 Task: Open Card Card0000000352 in Board Board0000000088 in Workspace WS0000000030 in Trello. Add Member mailaustralia7@gmail.com to Card Card0000000352 in Board Board0000000088 in Workspace WS0000000030 in Trello. Add Red Label titled Label0000000352 to Card Card0000000352 in Board Board0000000088 in Workspace WS0000000030 in Trello. Add Checklist CL0000000352 to Card Card0000000352 in Board Board0000000088 in Workspace WS0000000030 in Trello. Add Dates with Start Date as Jul 01 2023 and Due Date as Jul 31 2023 to Card Card0000000352 in Board Board0000000088 in Workspace WS0000000030 in Trello
Action: Mouse moved to (369, 622)
Screenshot: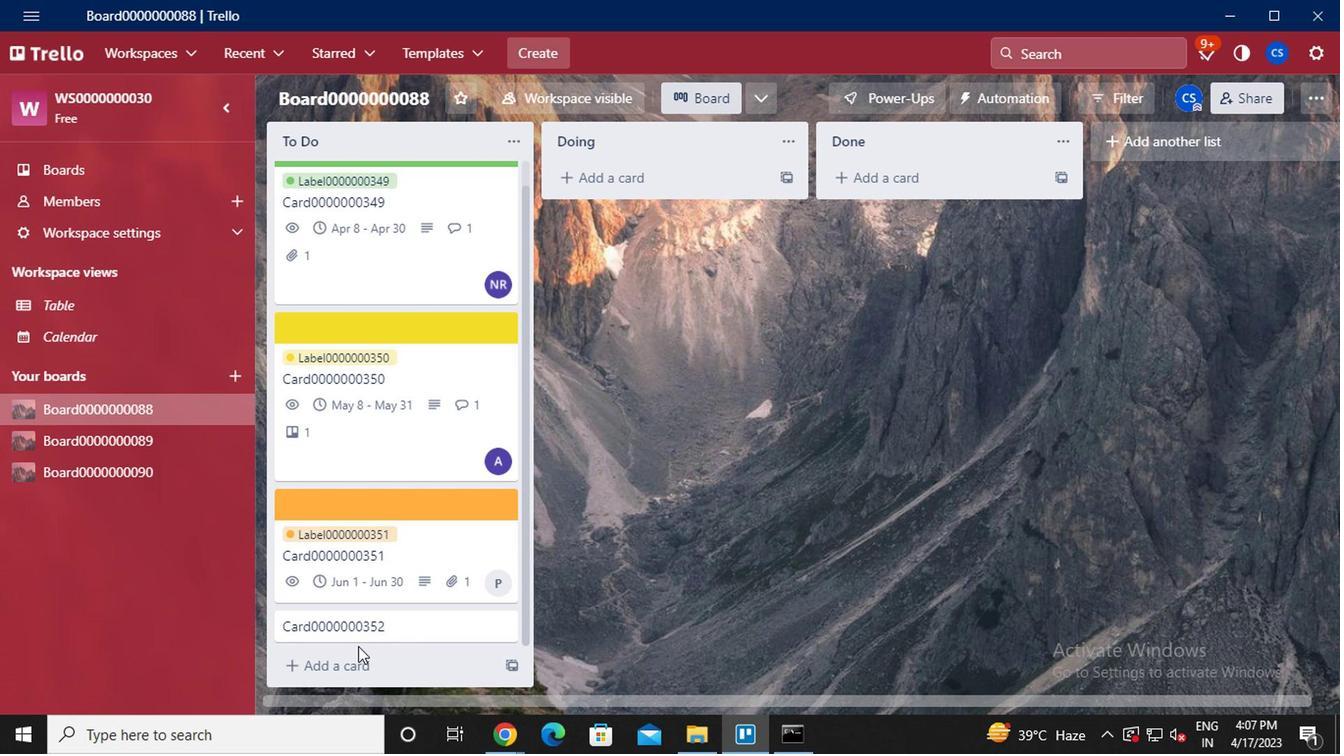 
Action: Mouse pressed left at (369, 622)
Screenshot: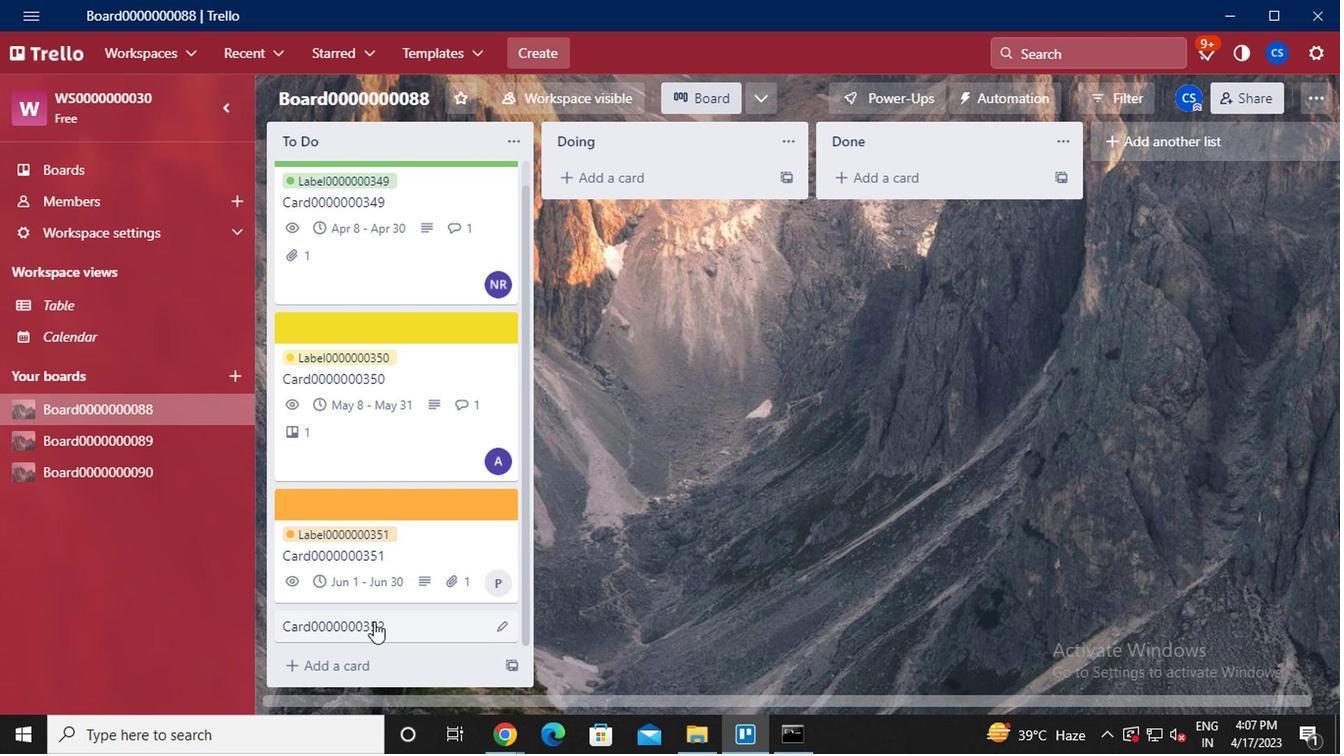 
Action: Mouse moved to (956, 187)
Screenshot: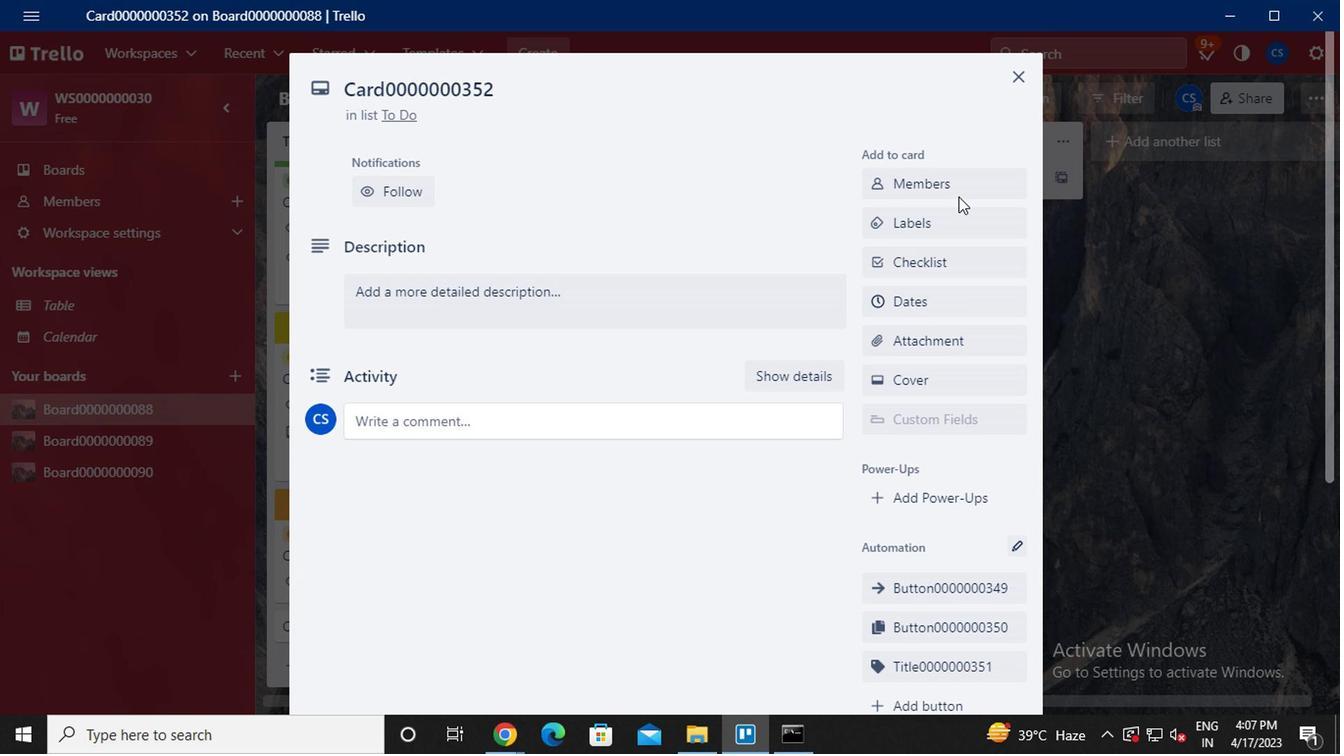 
Action: Mouse pressed left at (956, 187)
Screenshot: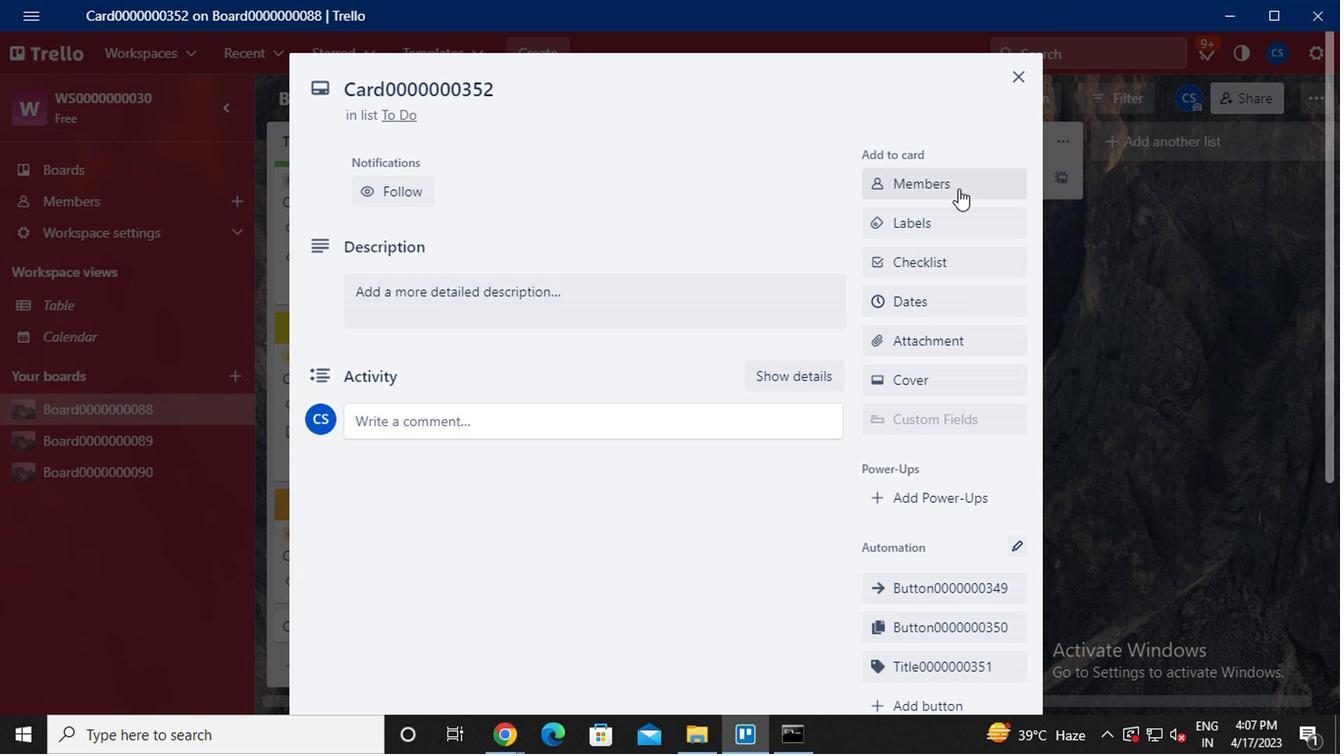 
Action: Key pressed mailaustralia7<Key.shift>@GMAIL.COM
Screenshot: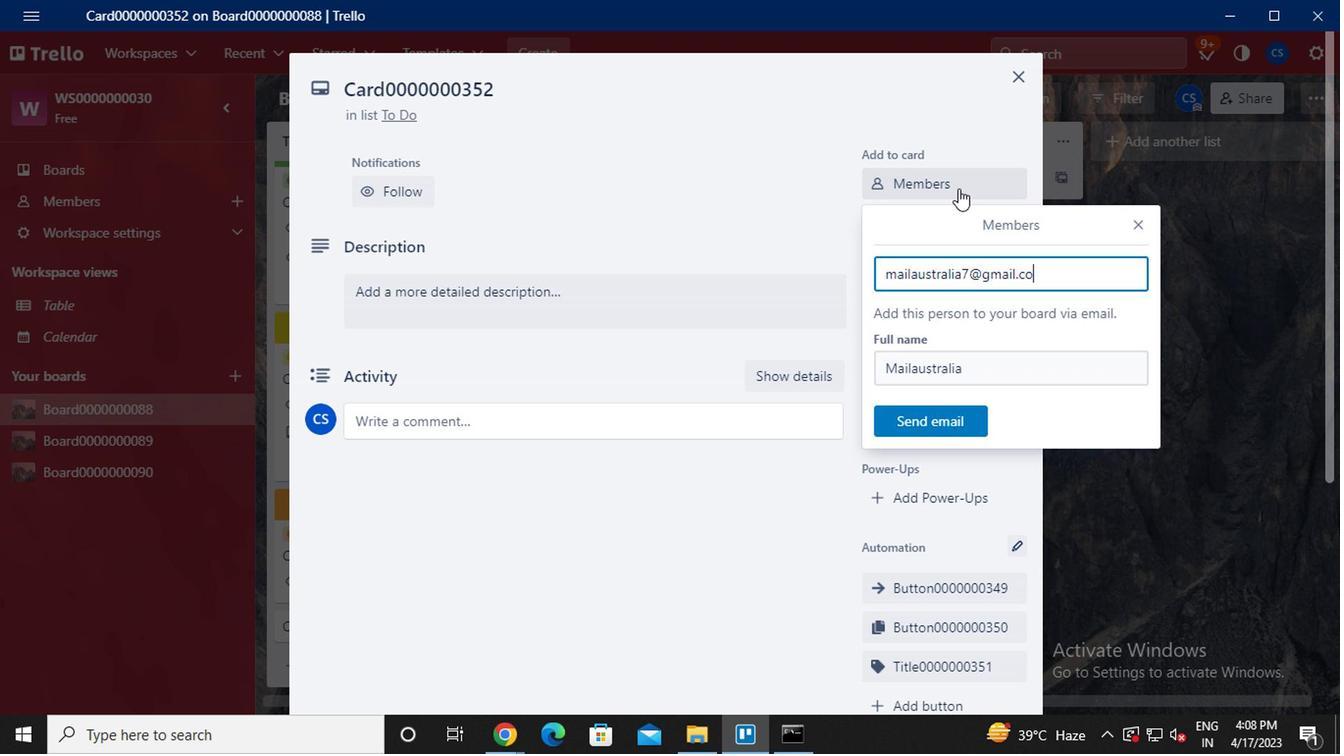 
Action: Mouse moved to (926, 418)
Screenshot: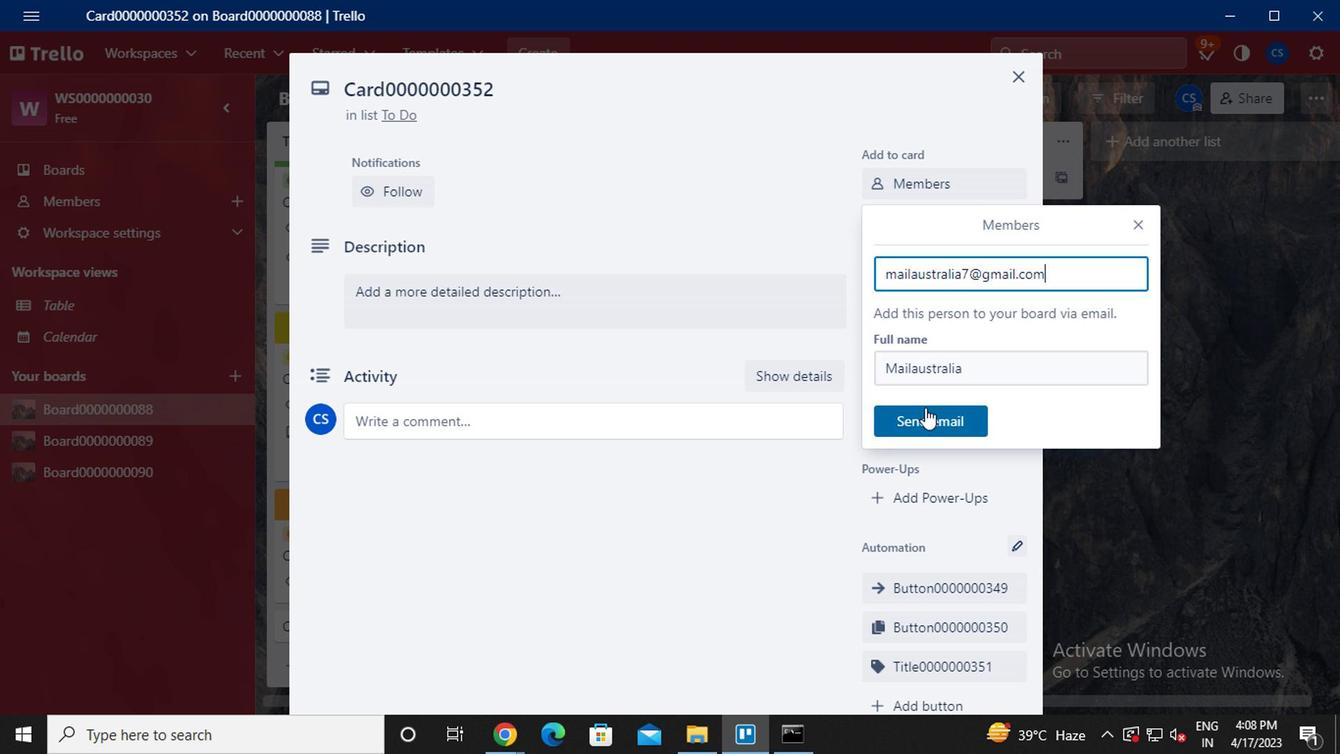
Action: Mouse pressed left at (926, 418)
Screenshot: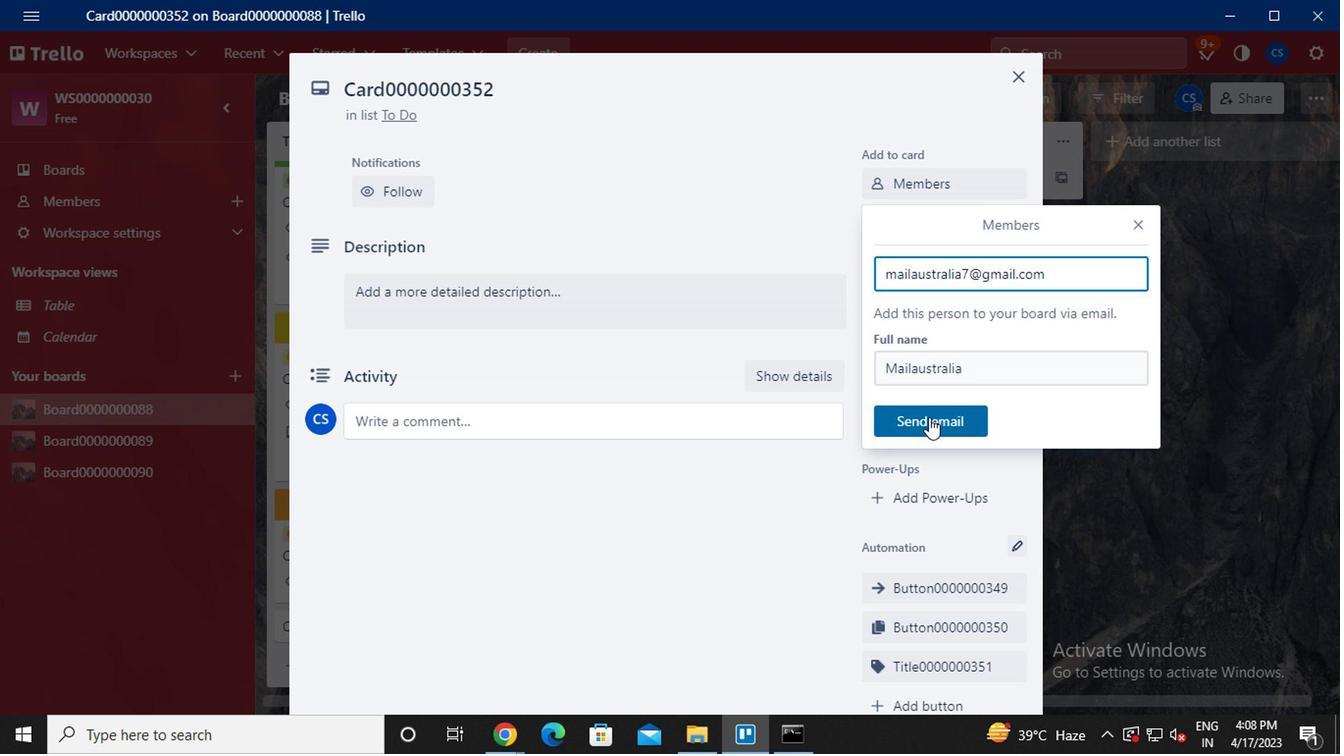 
Action: Mouse moved to (944, 233)
Screenshot: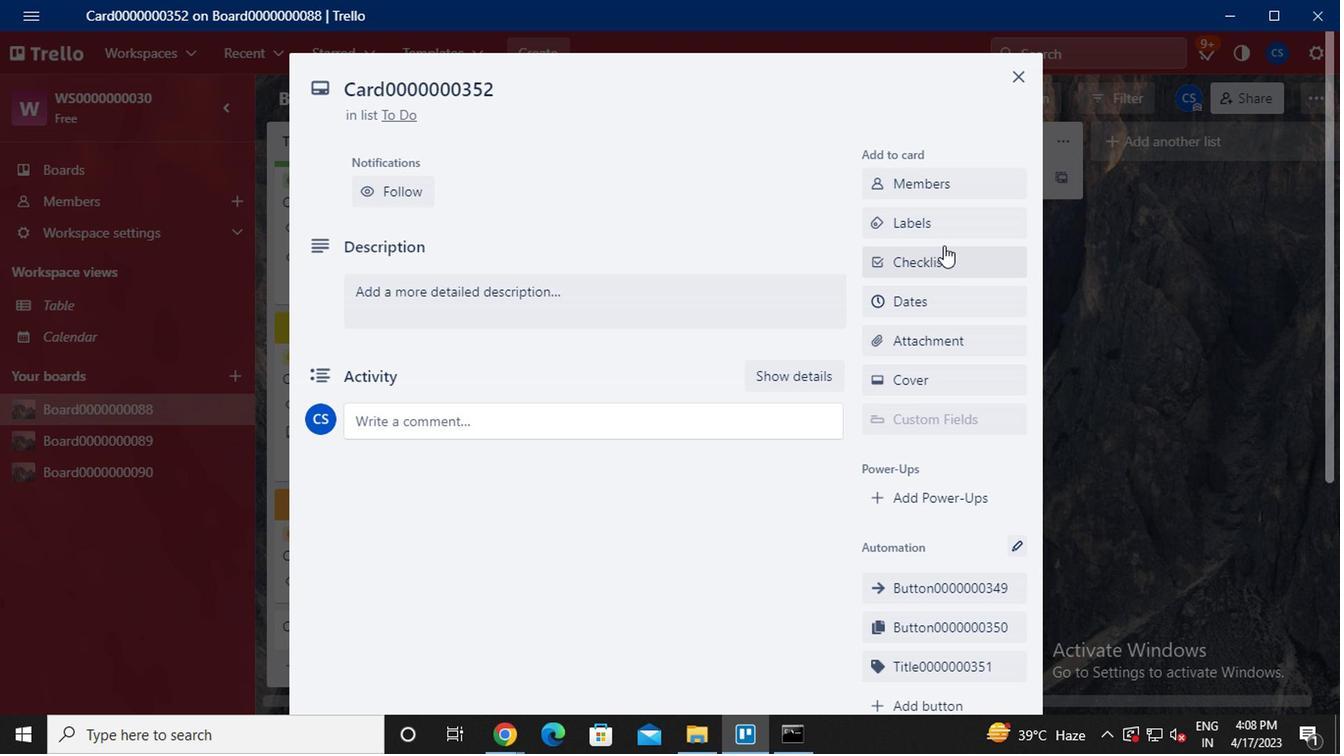 
Action: Mouse pressed left at (944, 233)
Screenshot: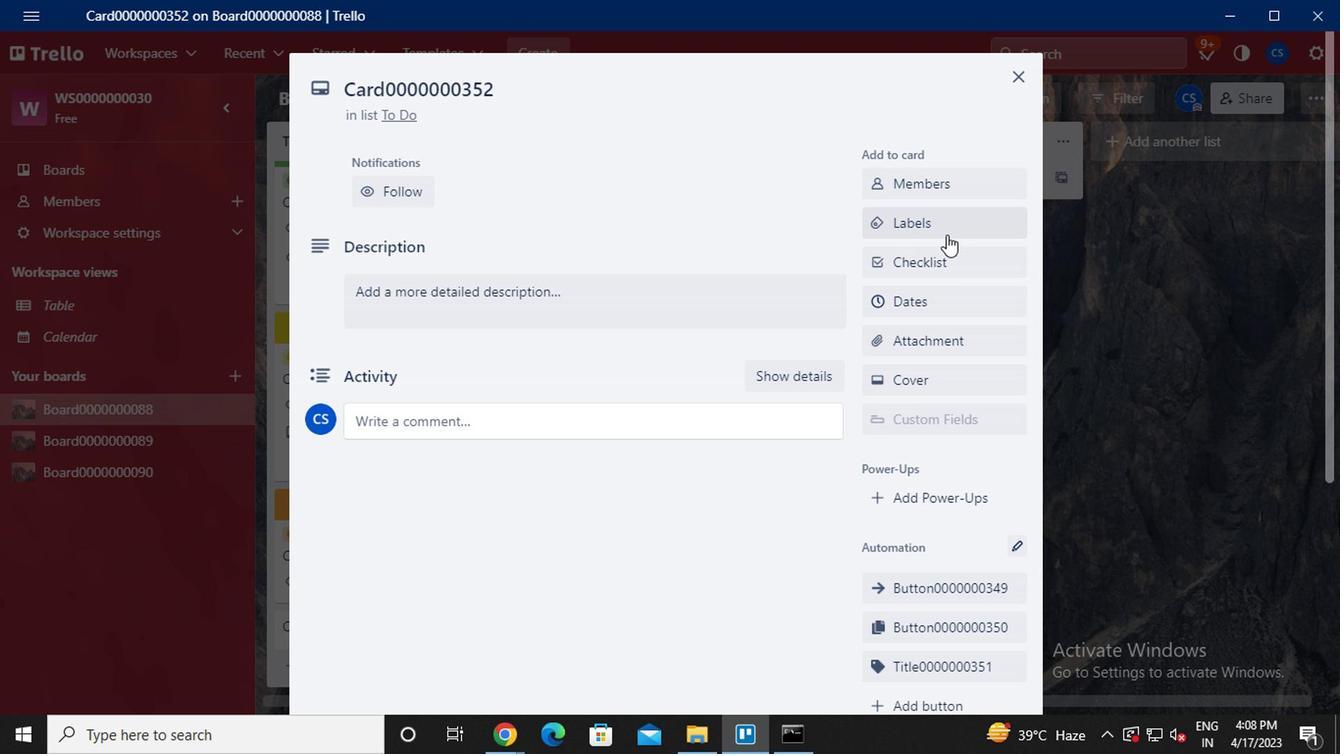 
Action: Mouse moved to (972, 542)
Screenshot: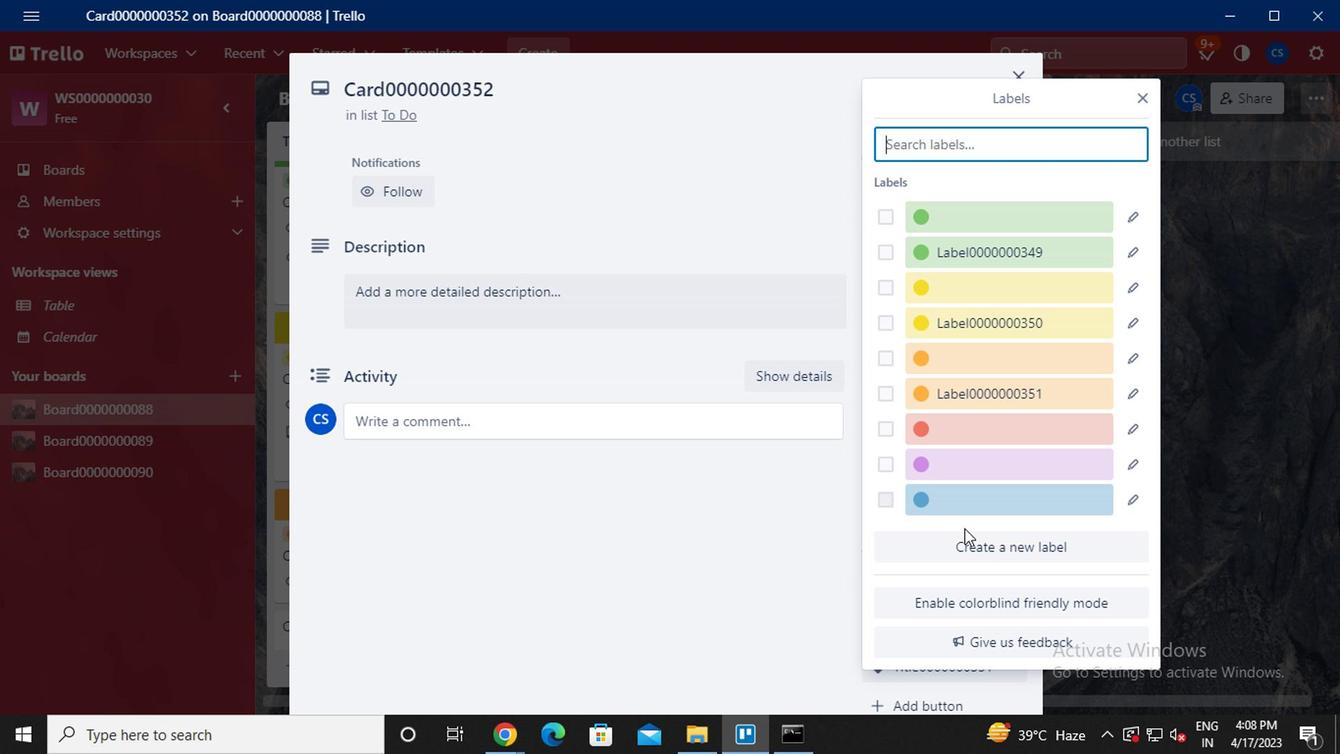 
Action: Mouse pressed left at (972, 542)
Screenshot: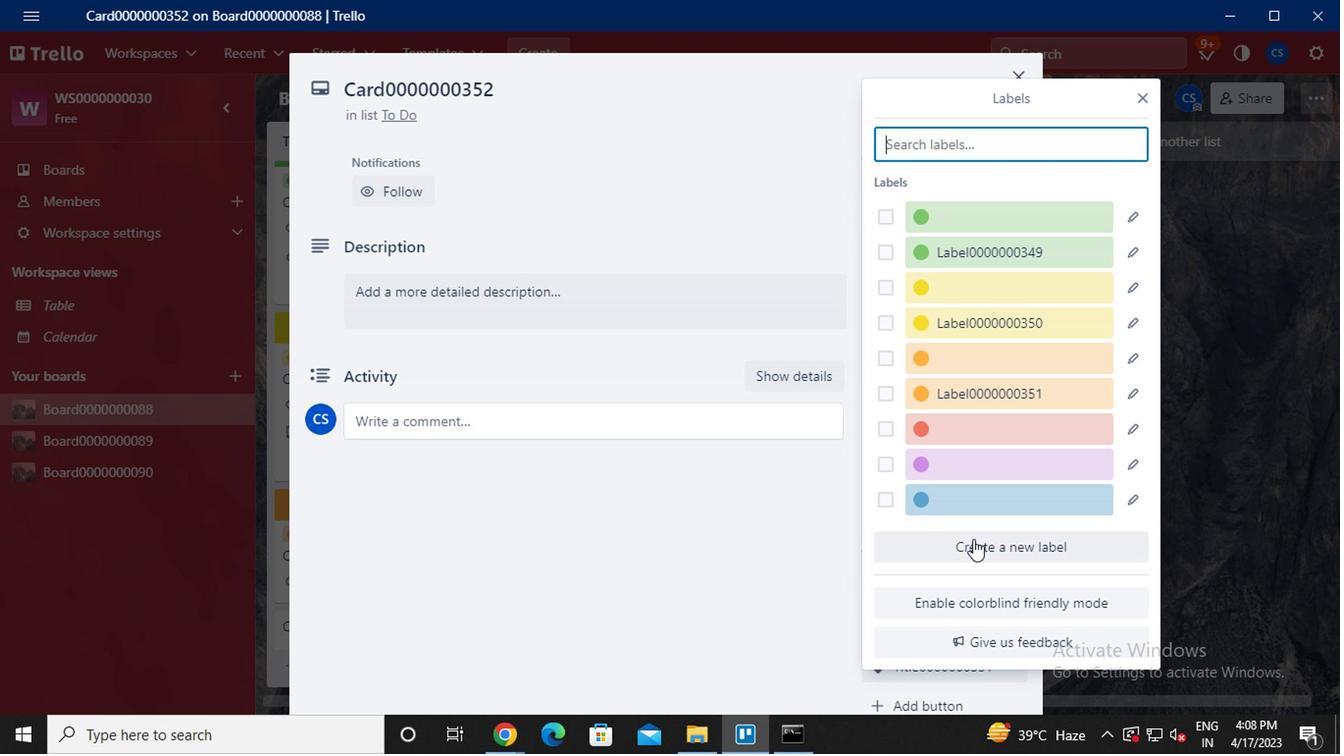 
Action: Mouse moved to (1074, 379)
Screenshot: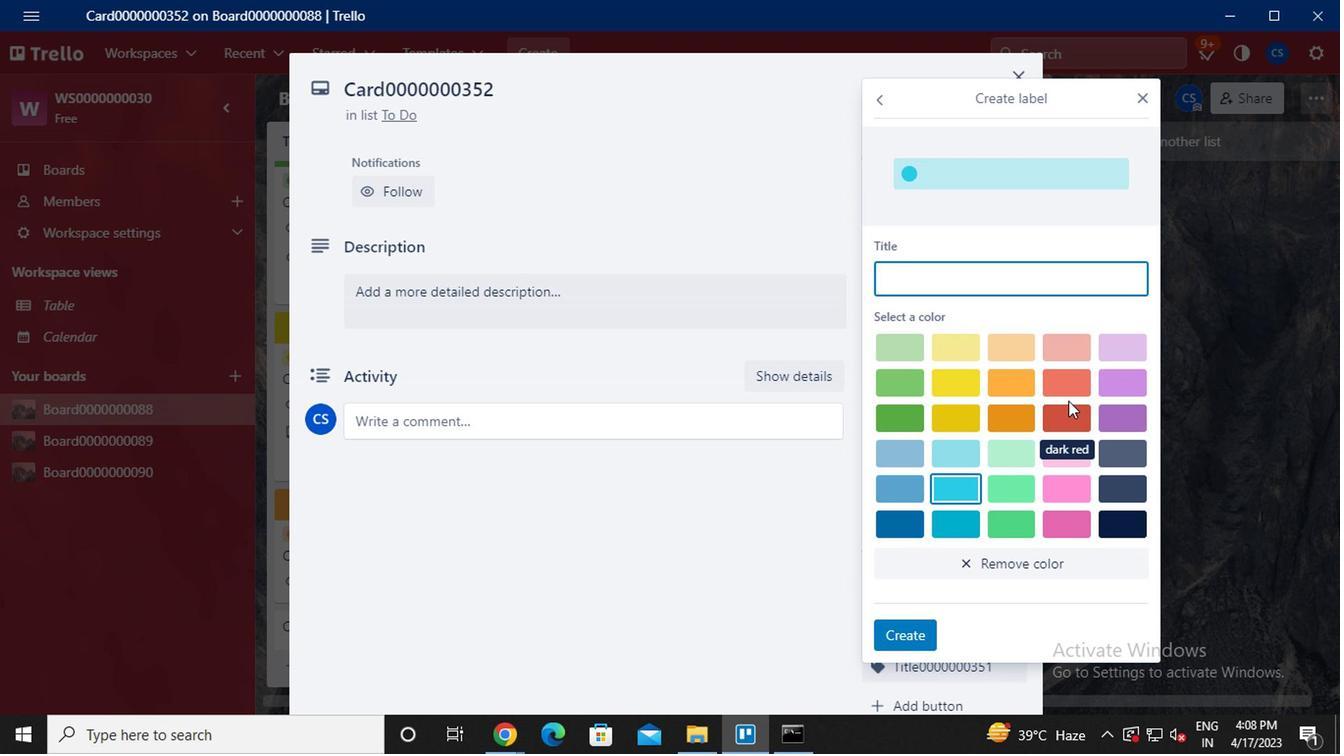 
Action: Mouse pressed left at (1074, 379)
Screenshot: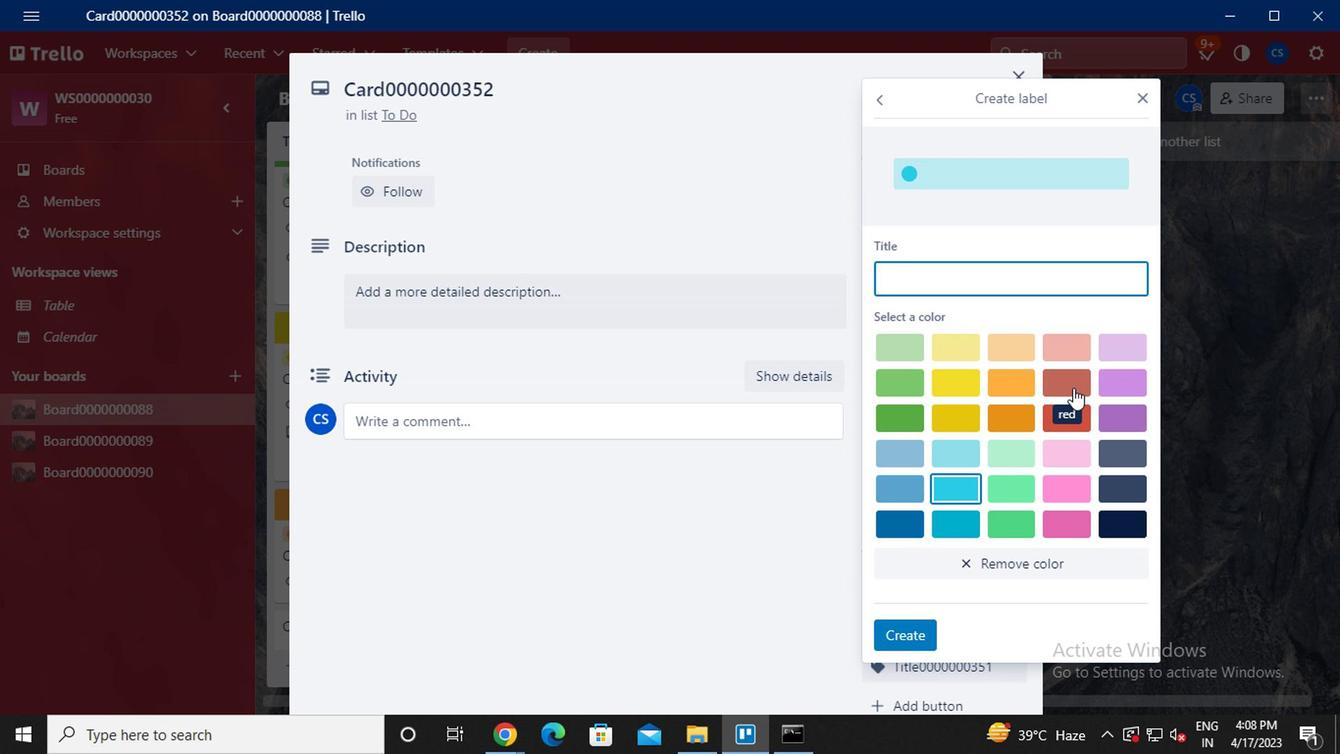 
Action: Mouse moved to (981, 267)
Screenshot: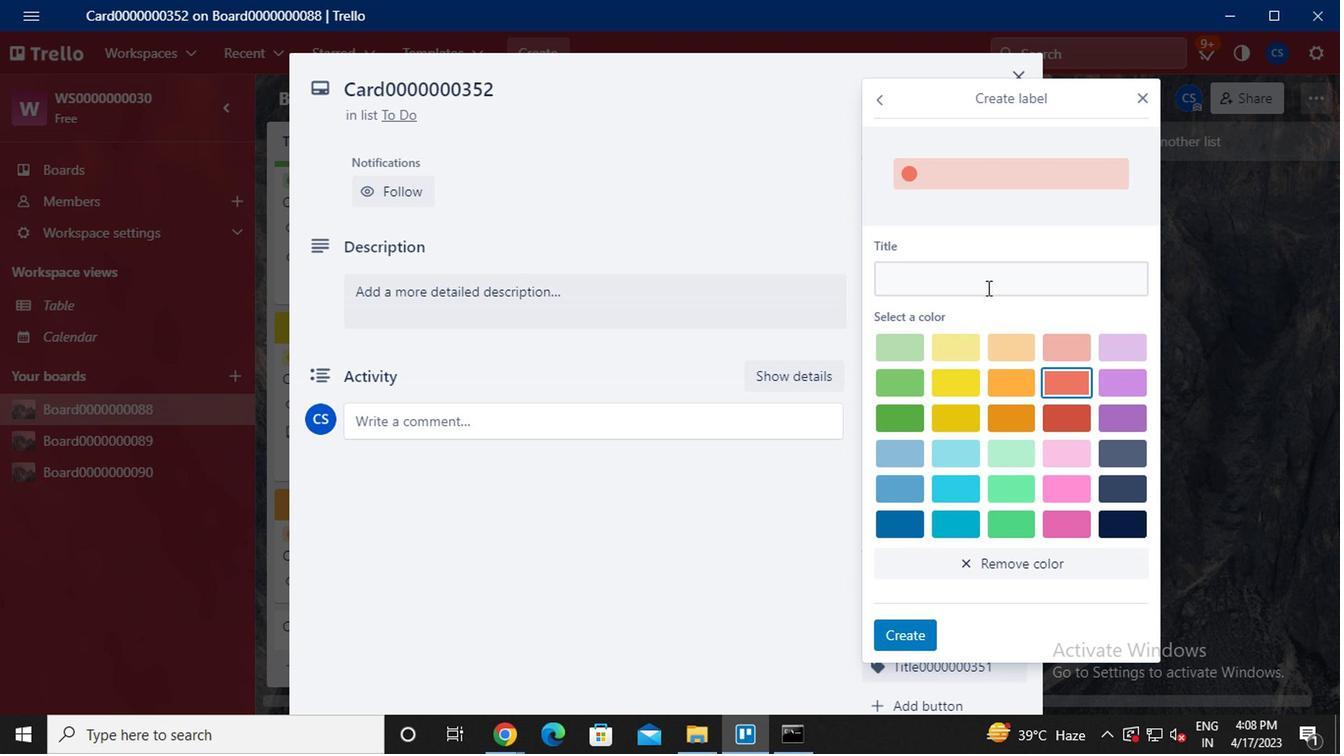 
Action: Mouse pressed left at (981, 267)
Screenshot: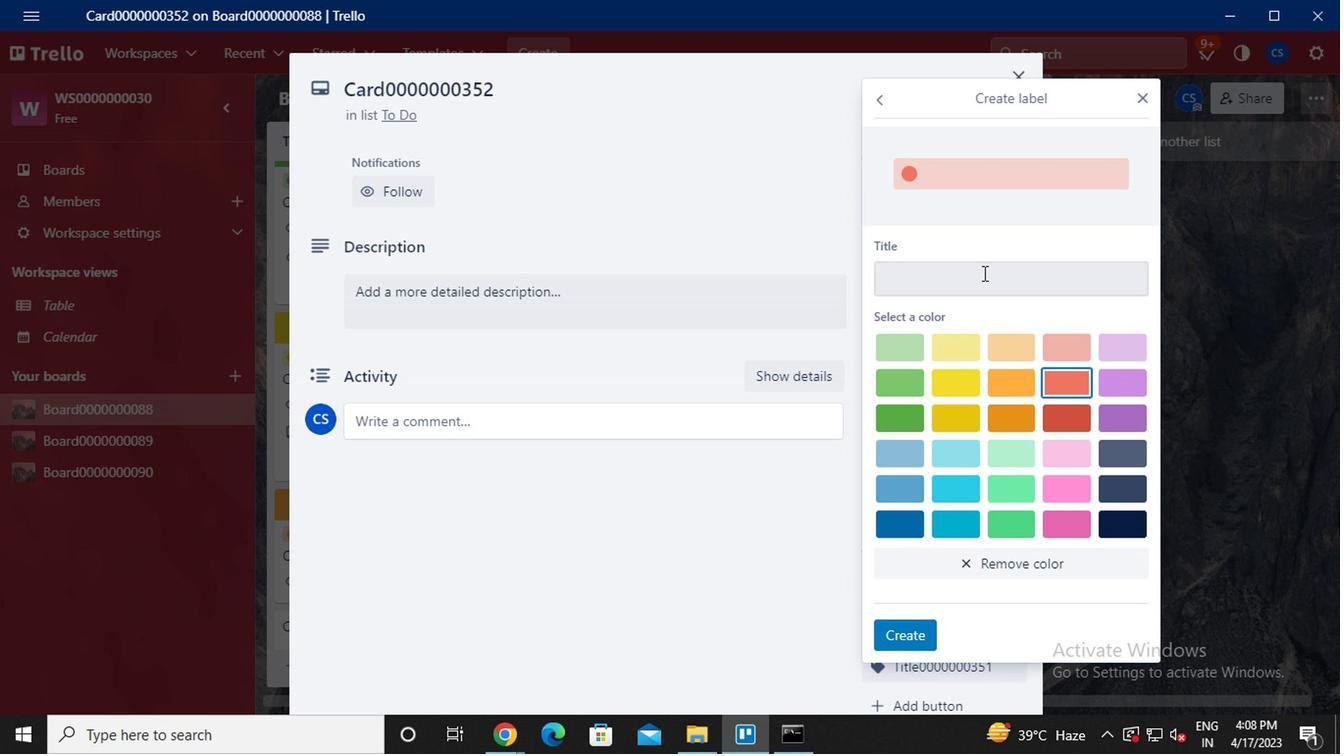 
Action: Key pressed <Key.caps_lock>L<Key.caps_lock>ABEL0000000352
Screenshot: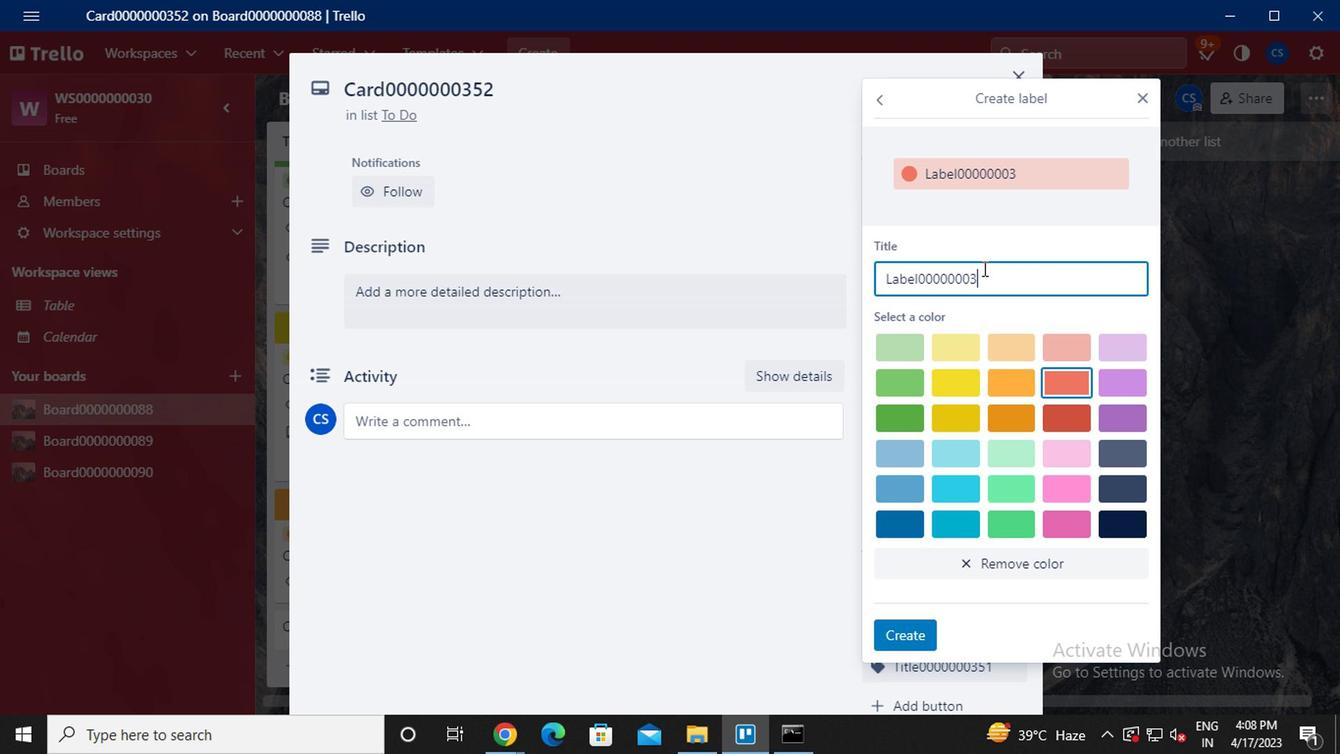 
Action: Mouse moved to (899, 648)
Screenshot: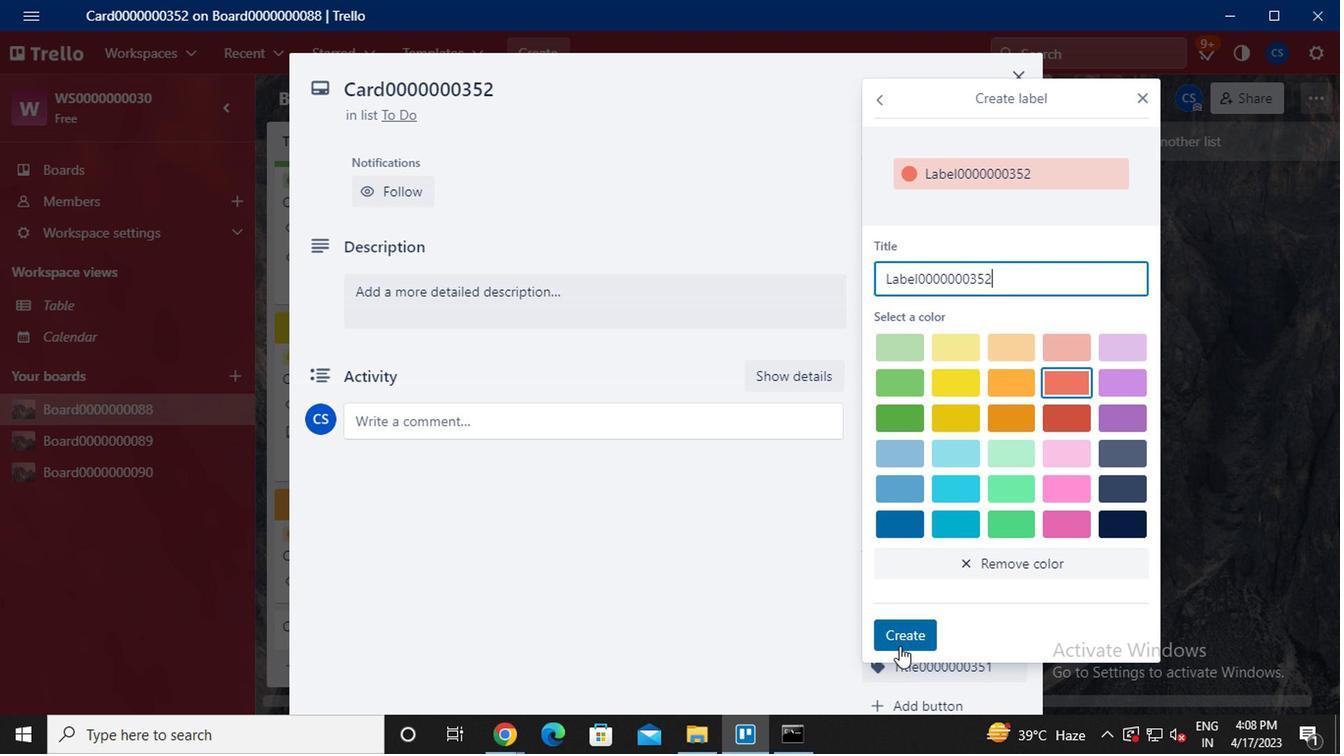 
Action: Mouse pressed left at (899, 648)
Screenshot: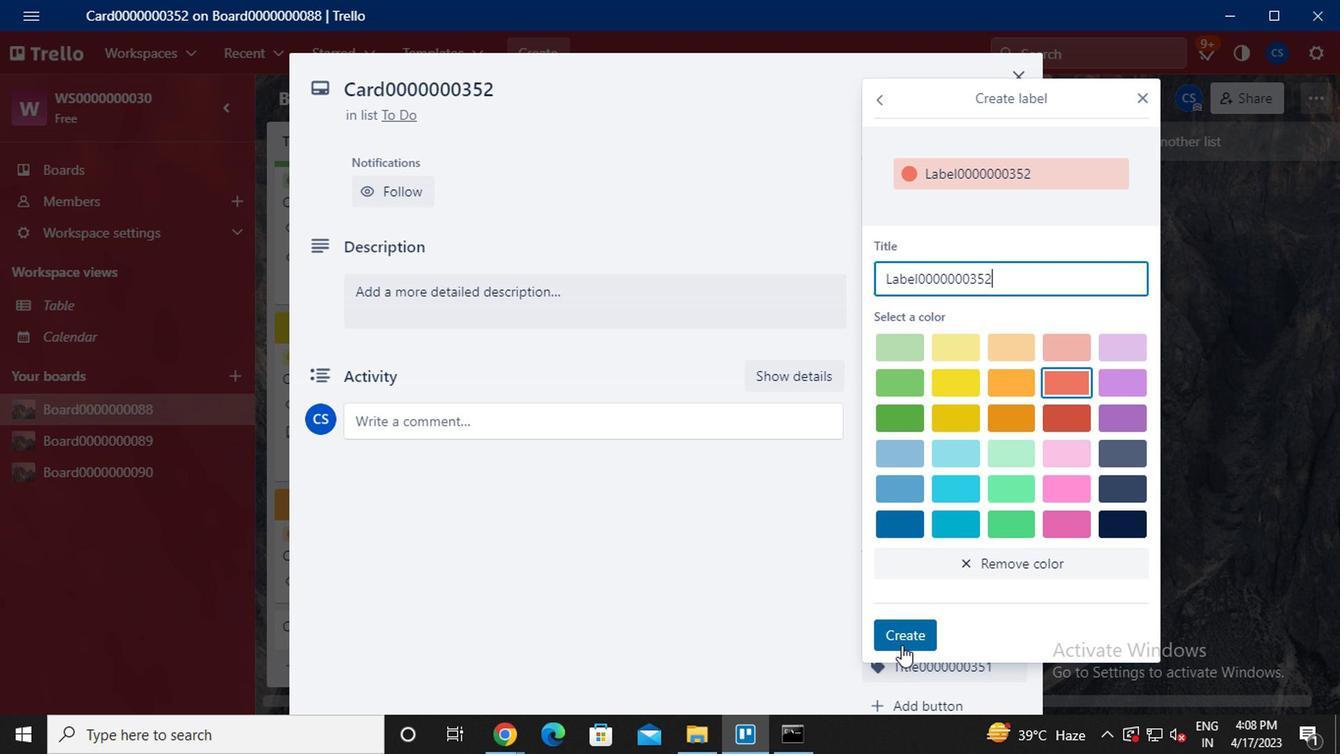 
Action: Mouse moved to (1141, 101)
Screenshot: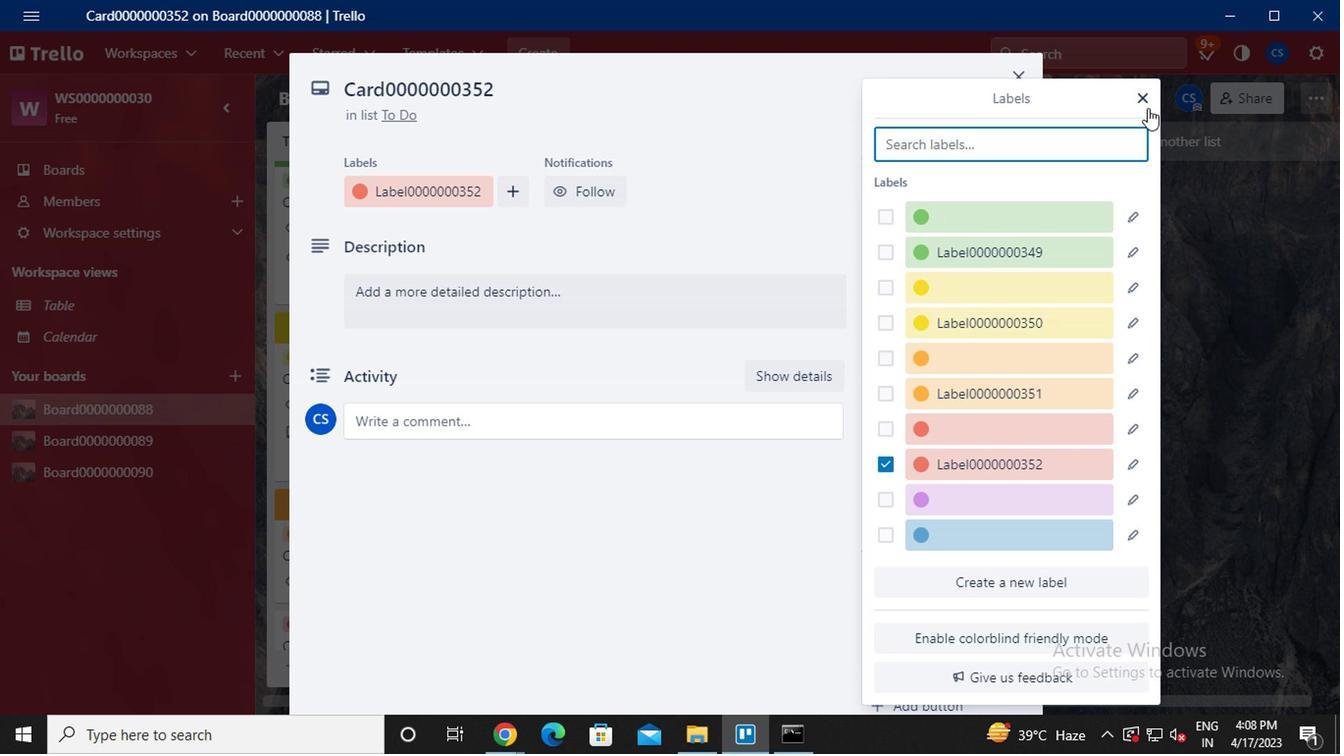 
Action: Mouse pressed left at (1141, 101)
Screenshot: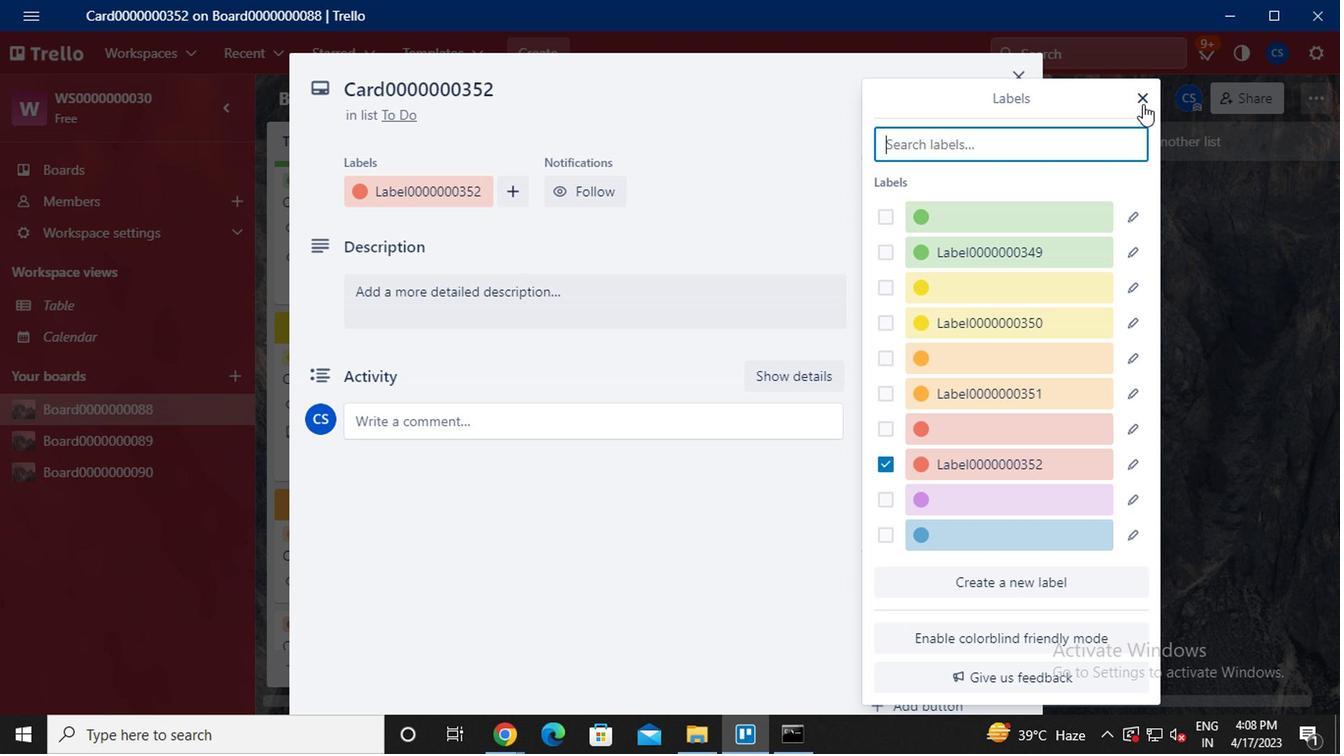 
Action: Mouse moved to (923, 263)
Screenshot: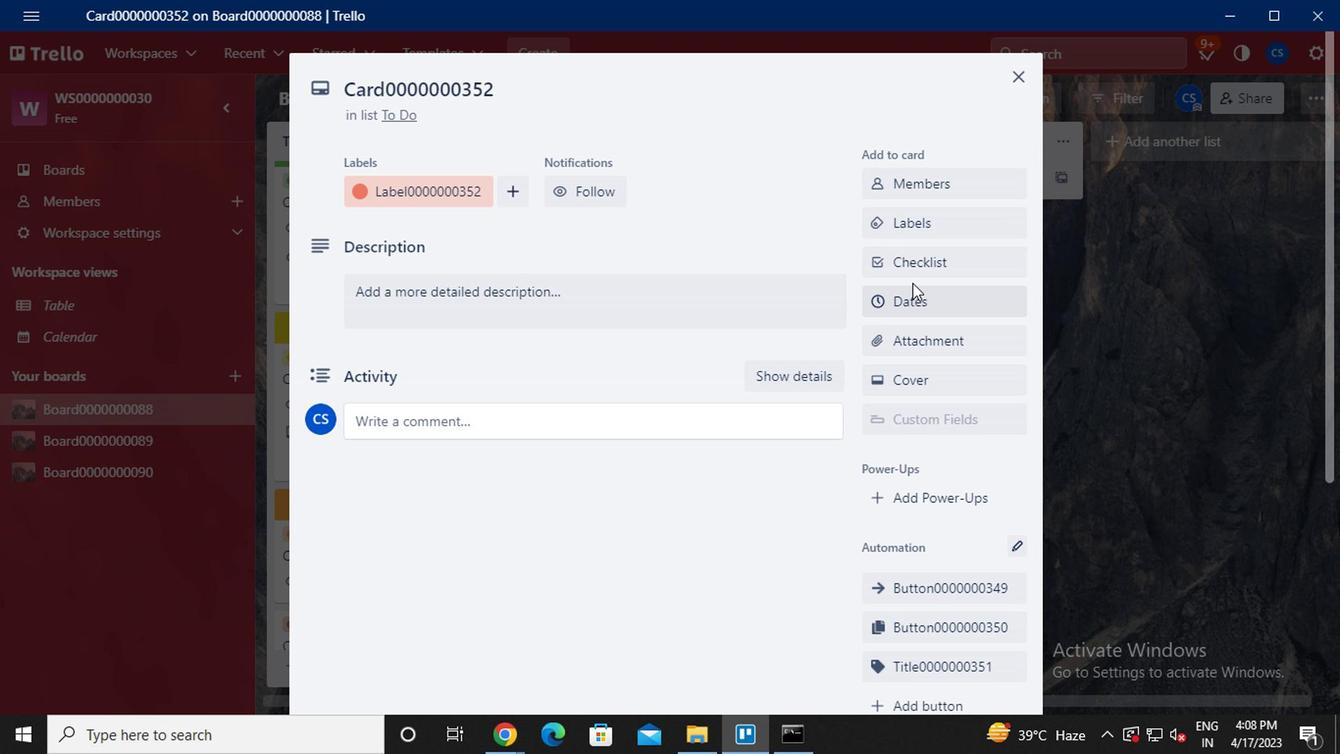 
Action: Mouse pressed left at (923, 263)
Screenshot: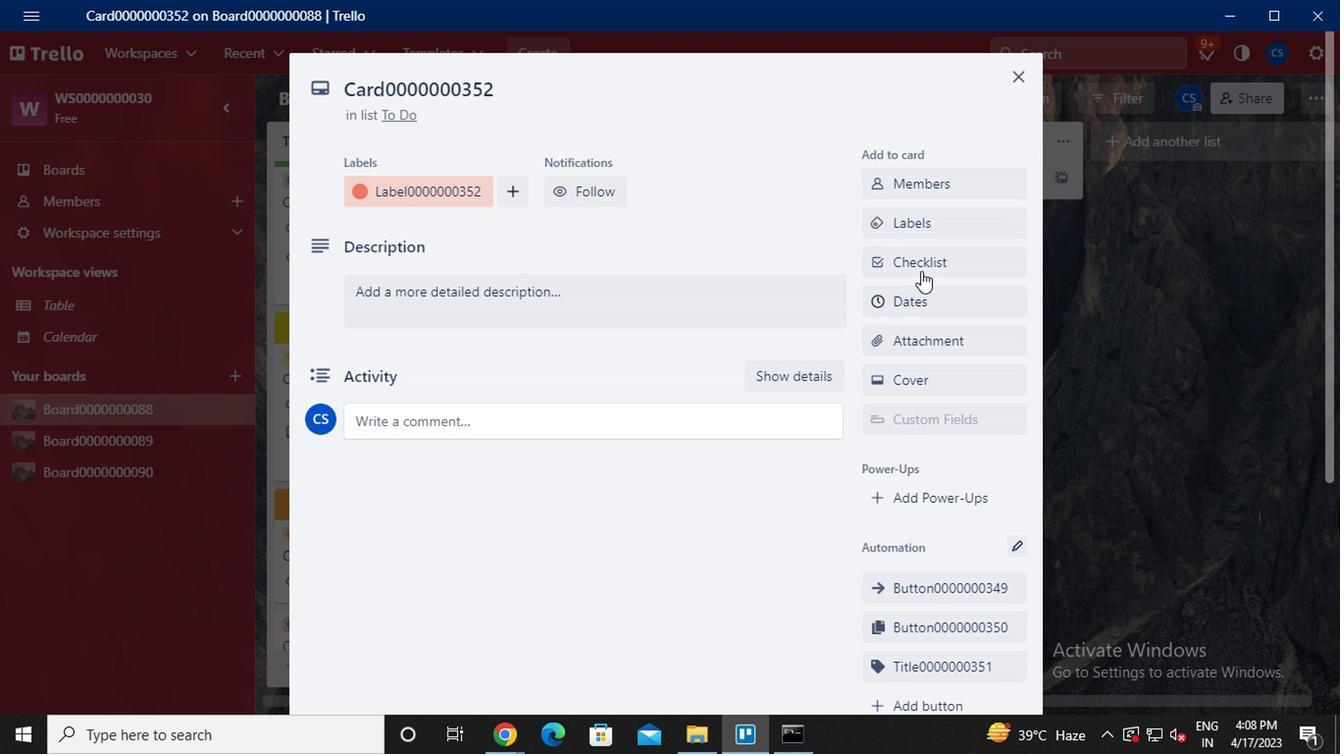 
Action: Key pressed <Key.caps_lock>CL0000000352
Screenshot: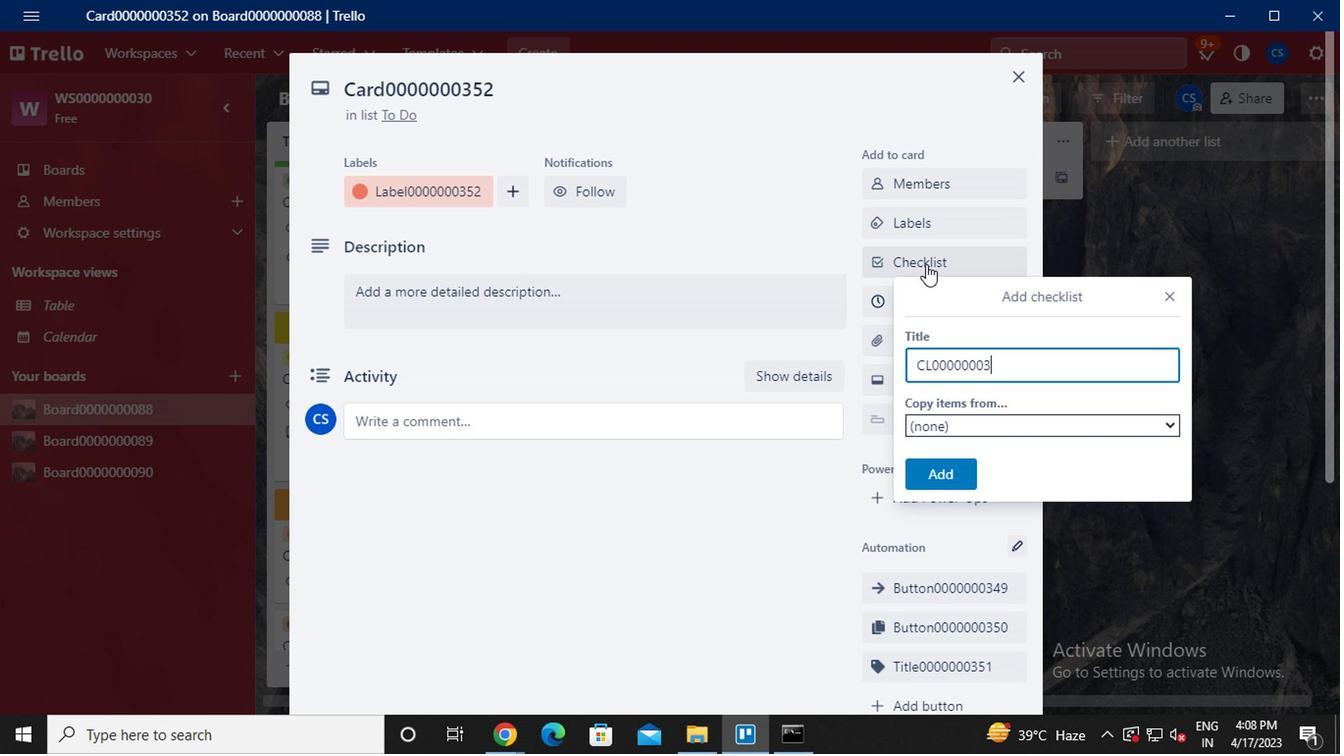 
Action: Mouse moved to (934, 473)
Screenshot: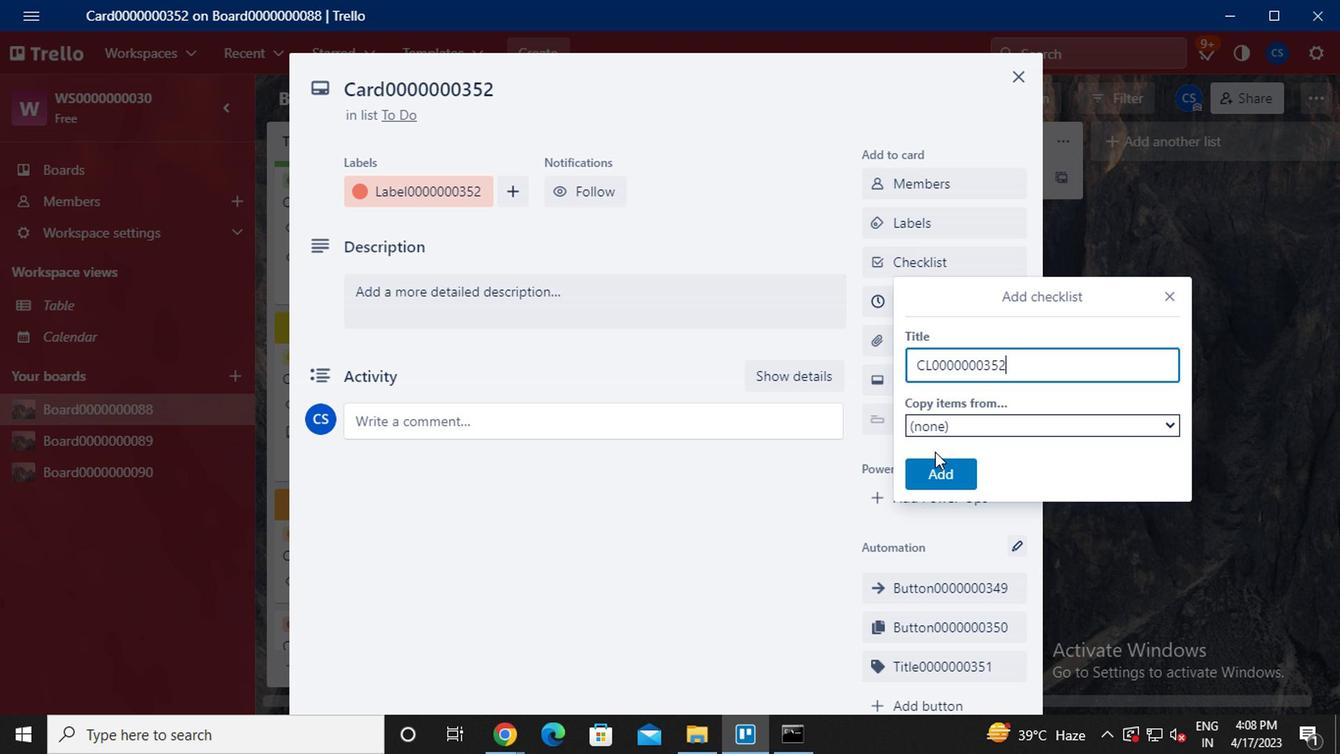 
Action: Mouse pressed left at (934, 473)
Screenshot: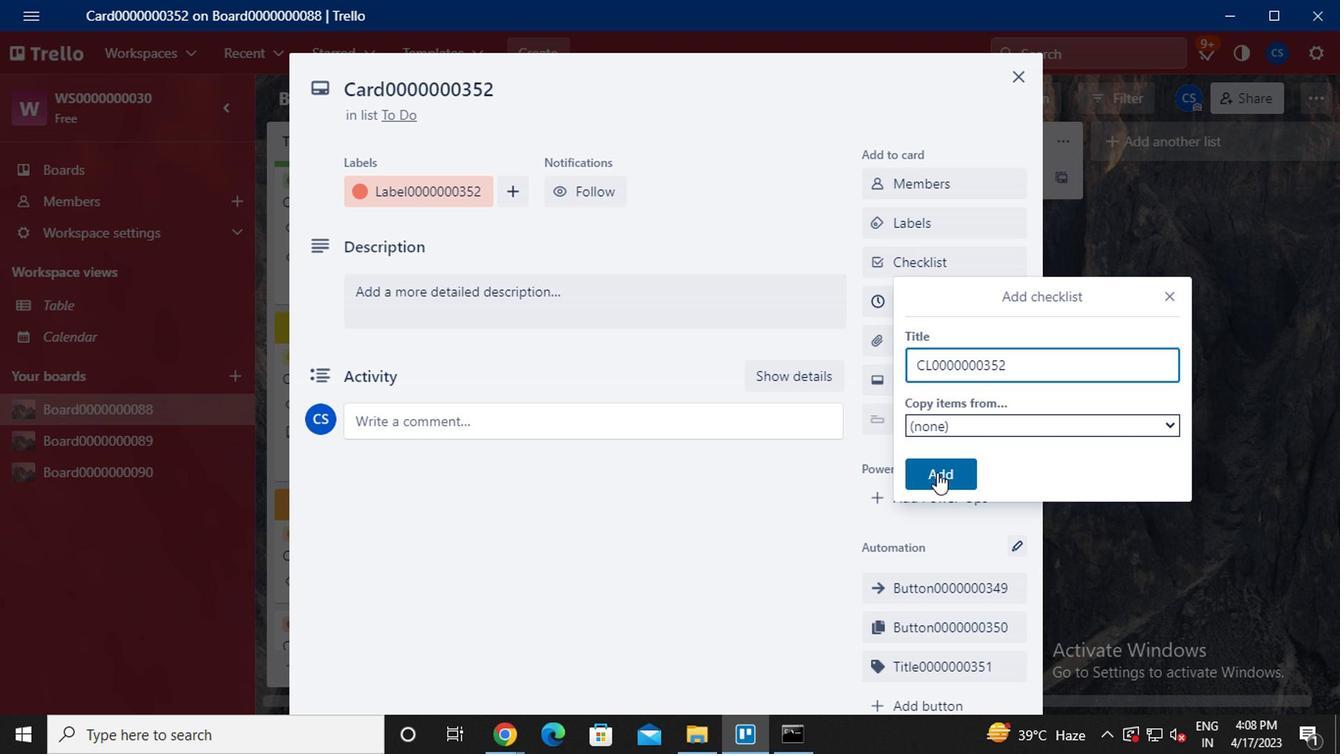
Action: Mouse moved to (916, 298)
Screenshot: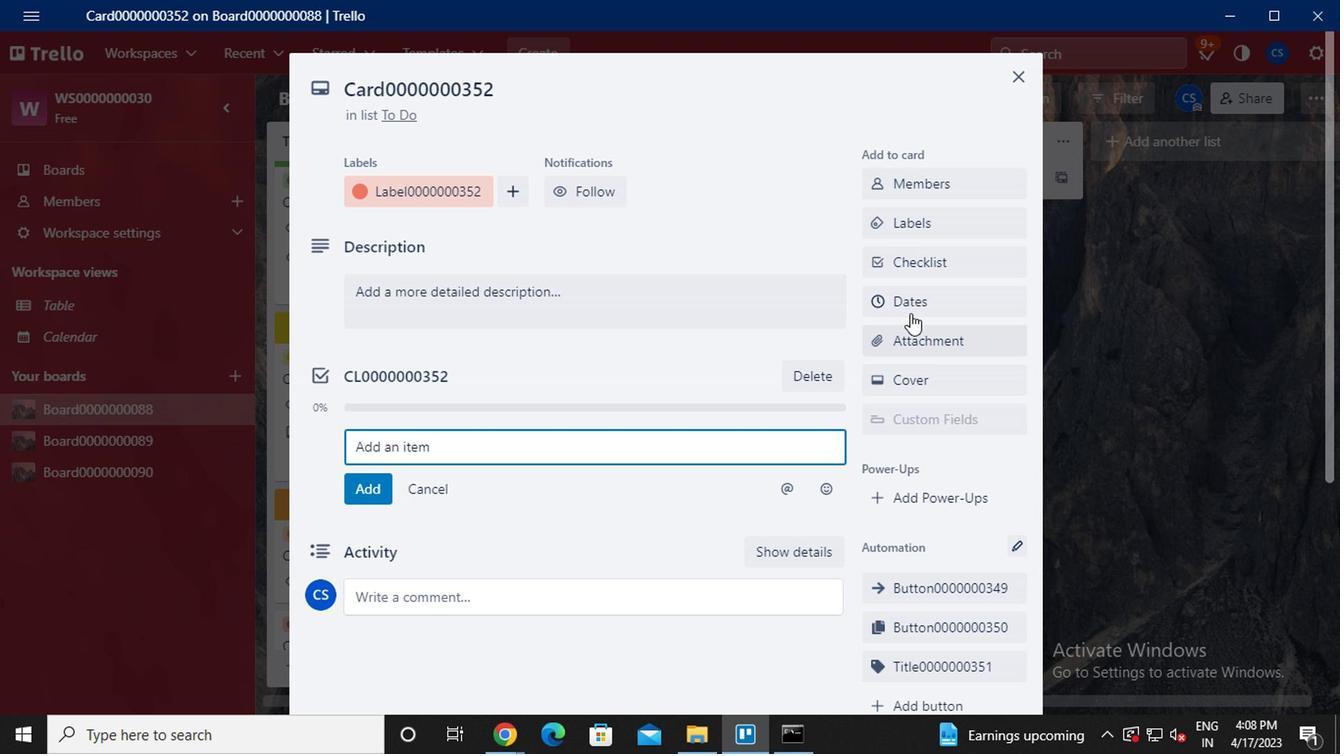 
Action: Mouse pressed left at (916, 298)
Screenshot: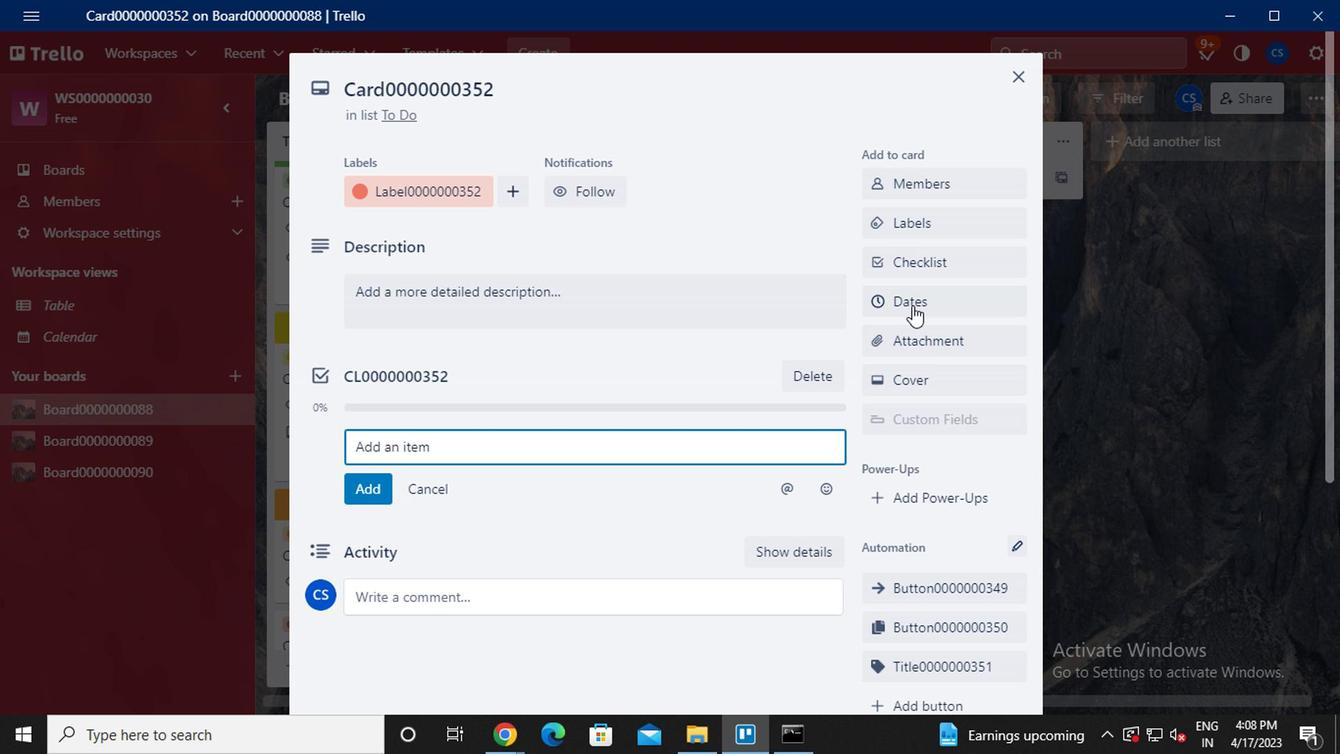
Action: Mouse moved to (885, 454)
Screenshot: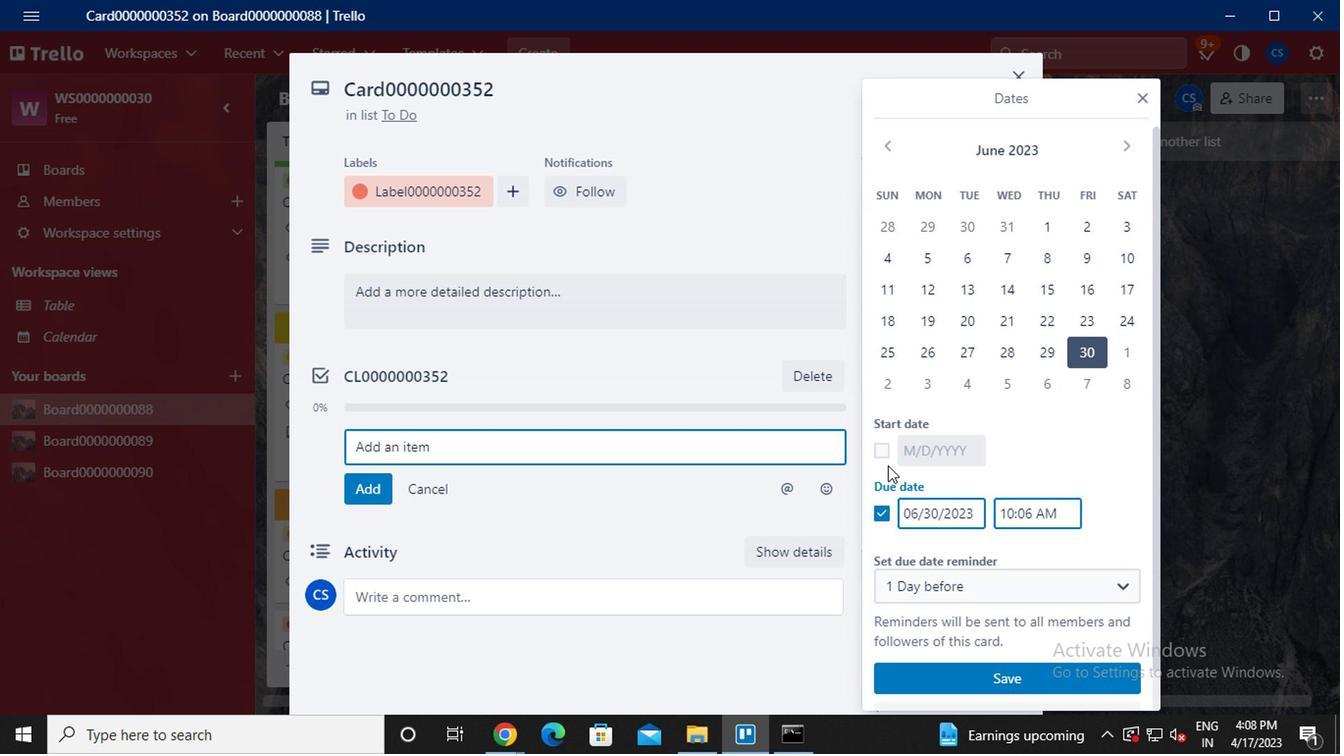 
Action: Mouse pressed left at (885, 454)
Screenshot: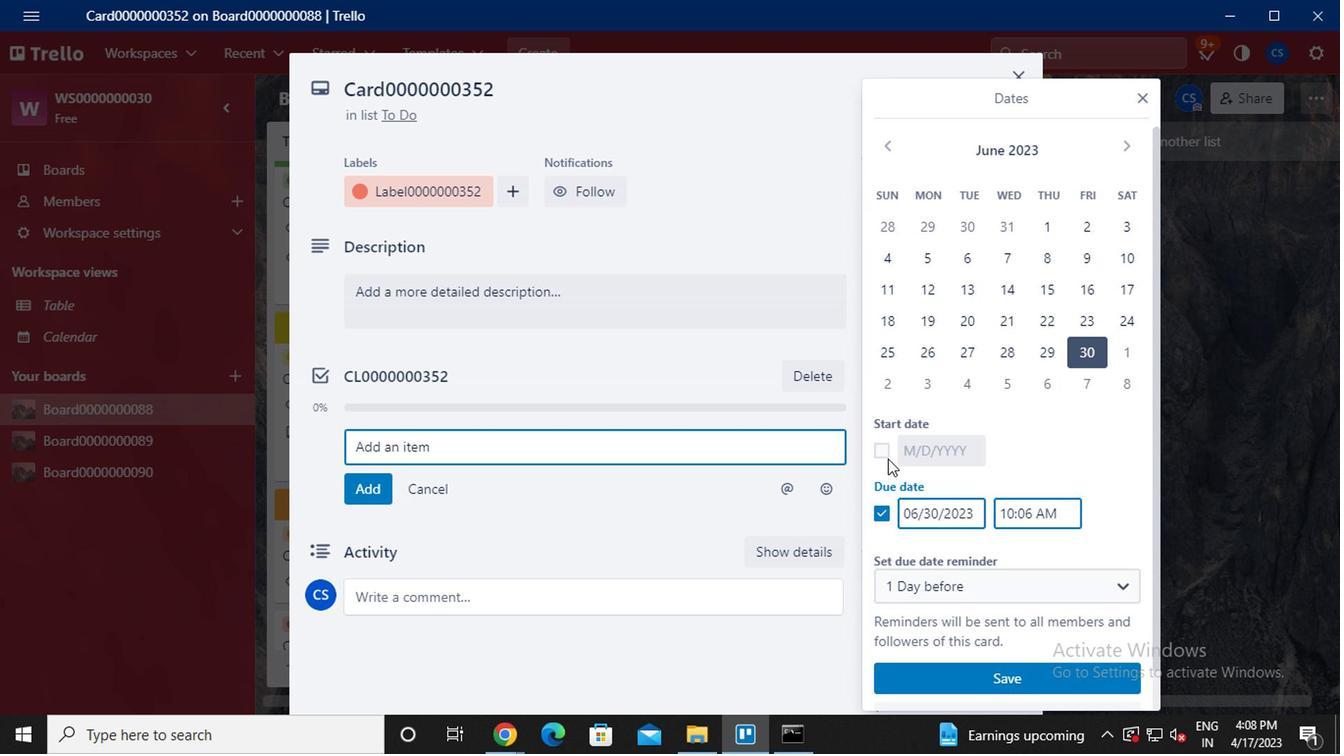 
Action: Mouse moved to (1126, 144)
Screenshot: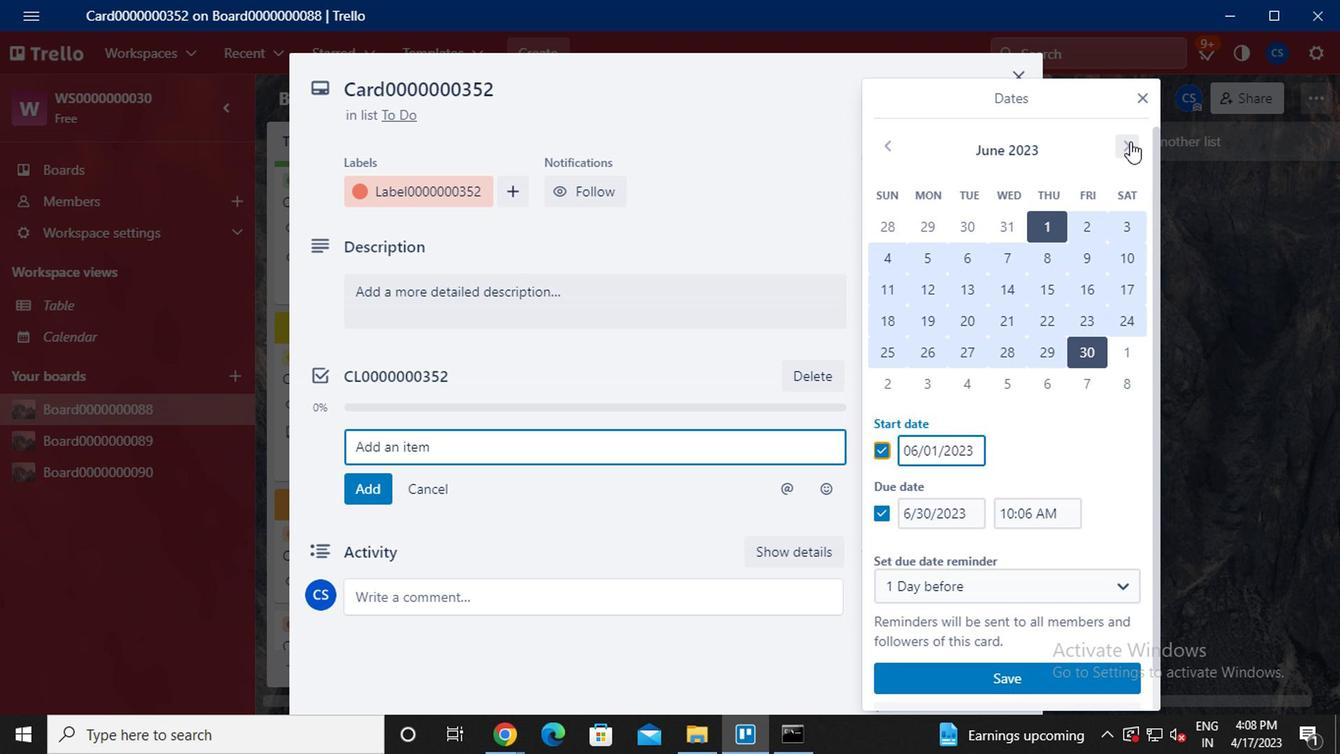 
Action: Mouse pressed left at (1126, 144)
Screenshot: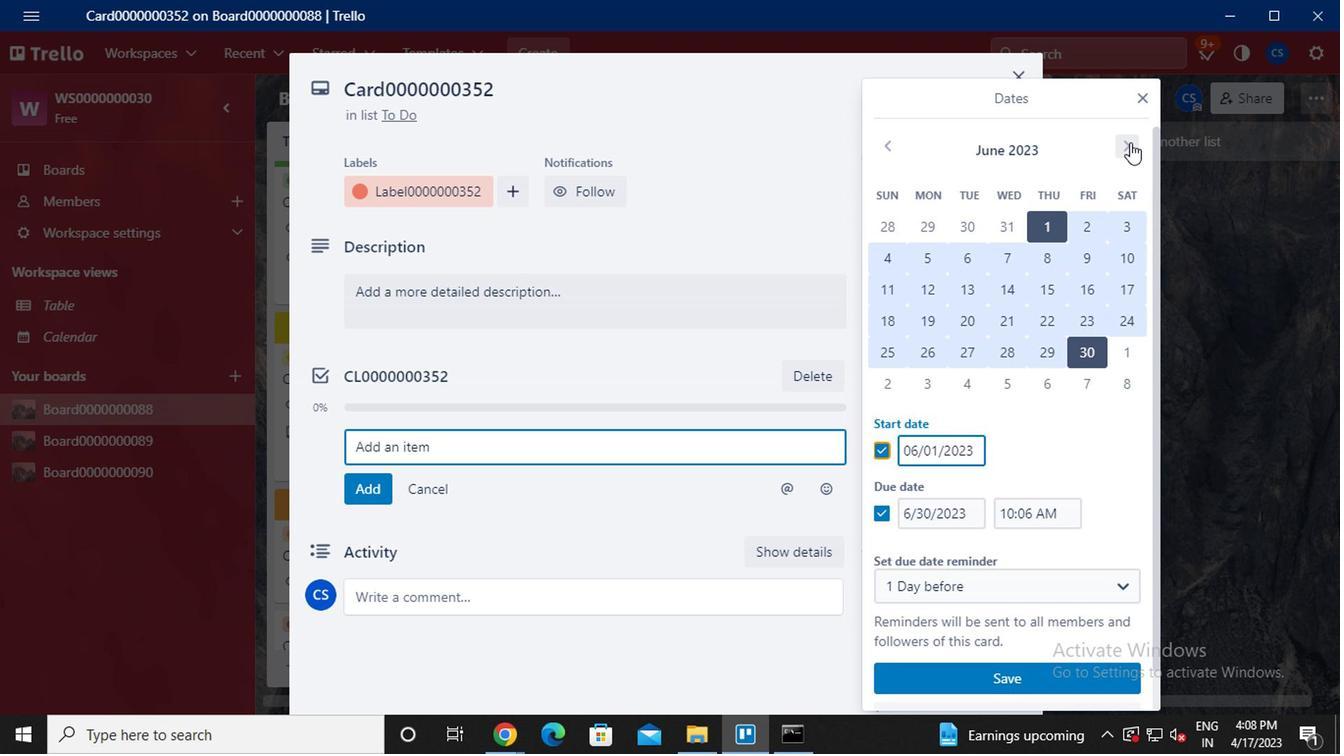 
Action: Mouse moved to (1126, 222)
Screenshot: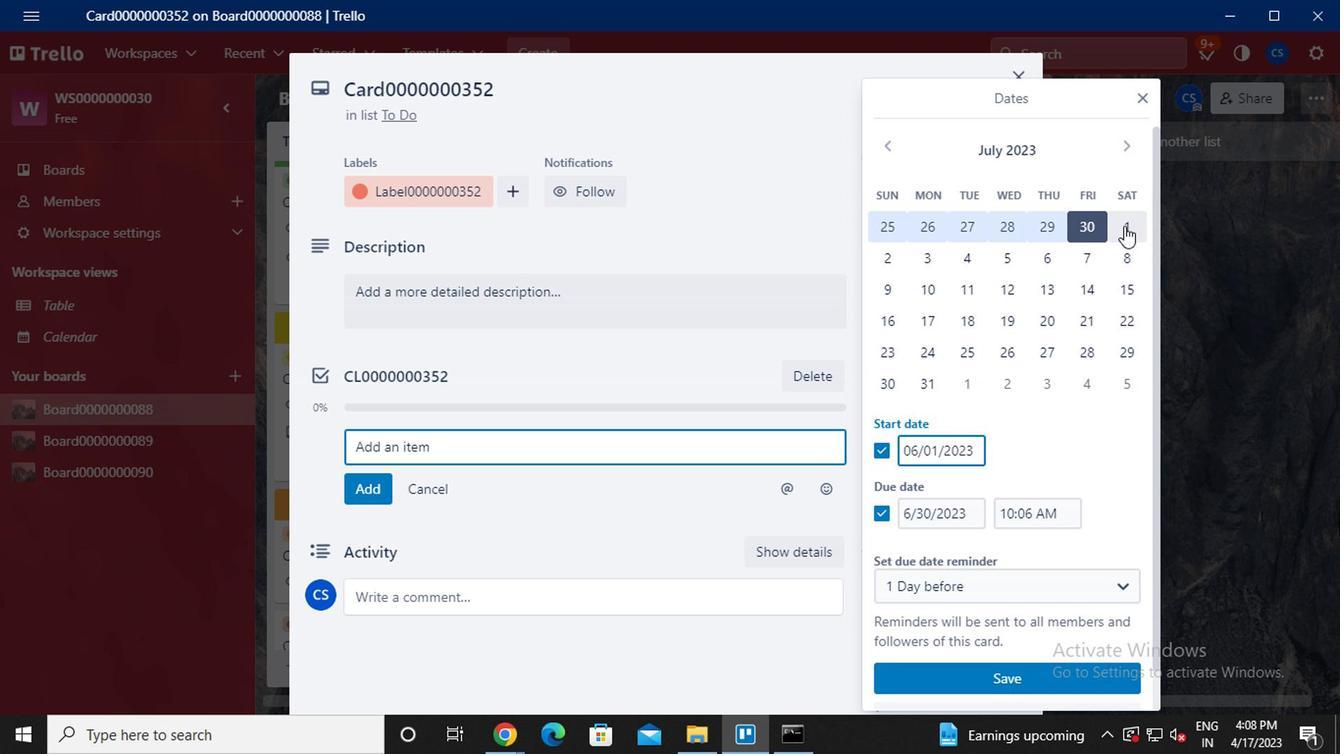 
Action: Mouse pressed left at (1126, 222)
Screenshot: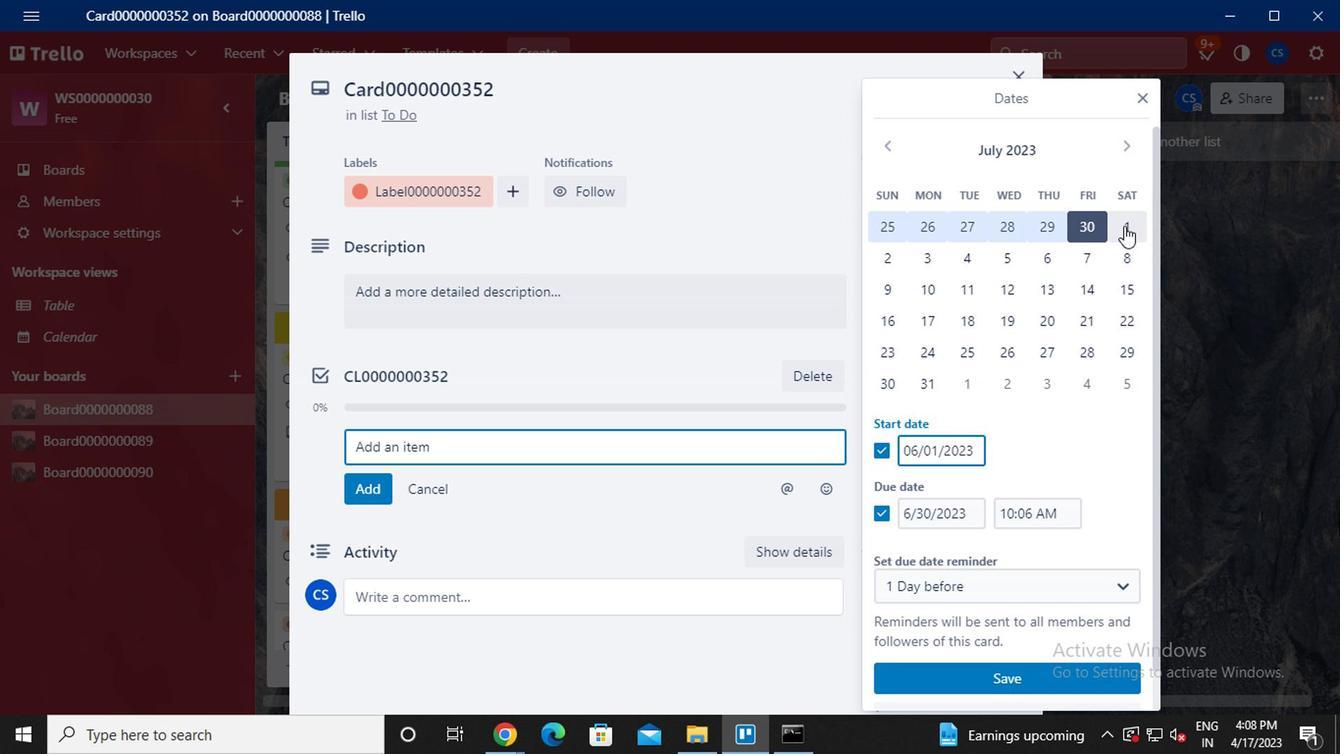 
Action: Mouse moved to (934, 388)
Screenshot: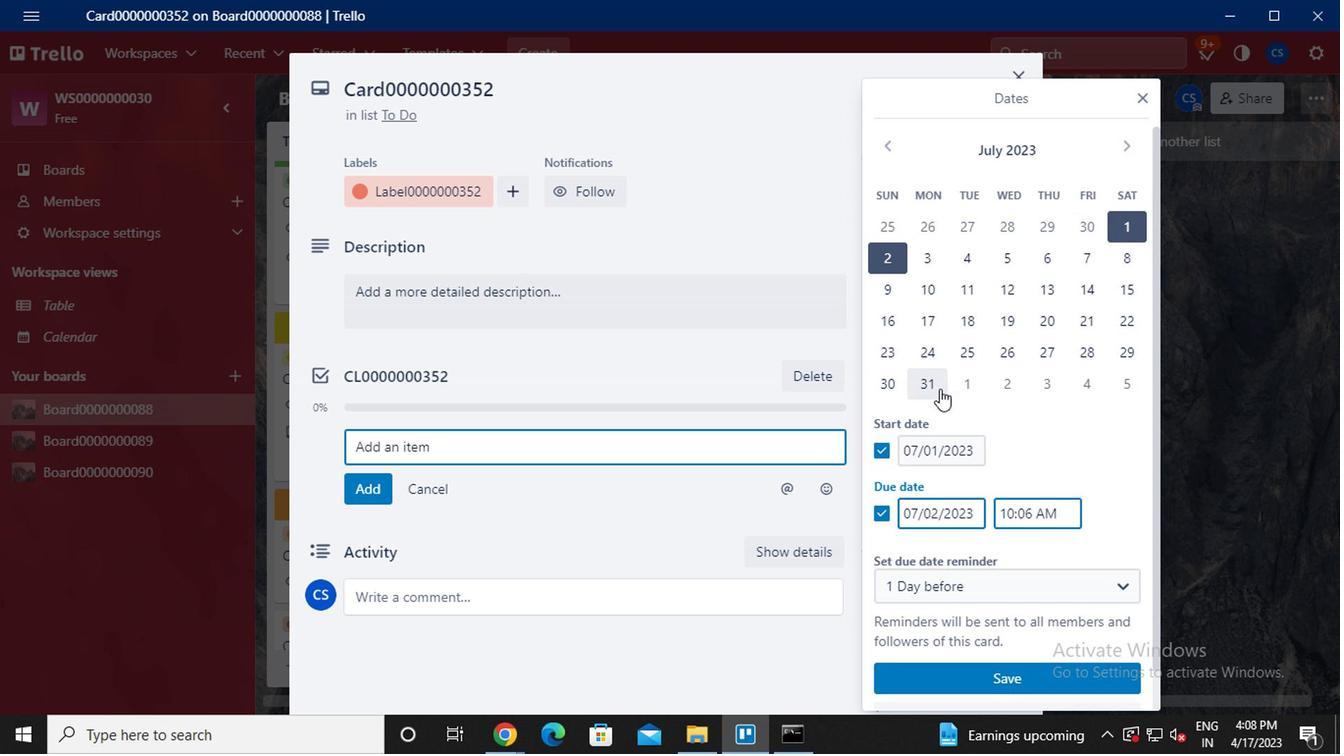 
Action: Mouse pressed left at (934, 388)
Screenshot: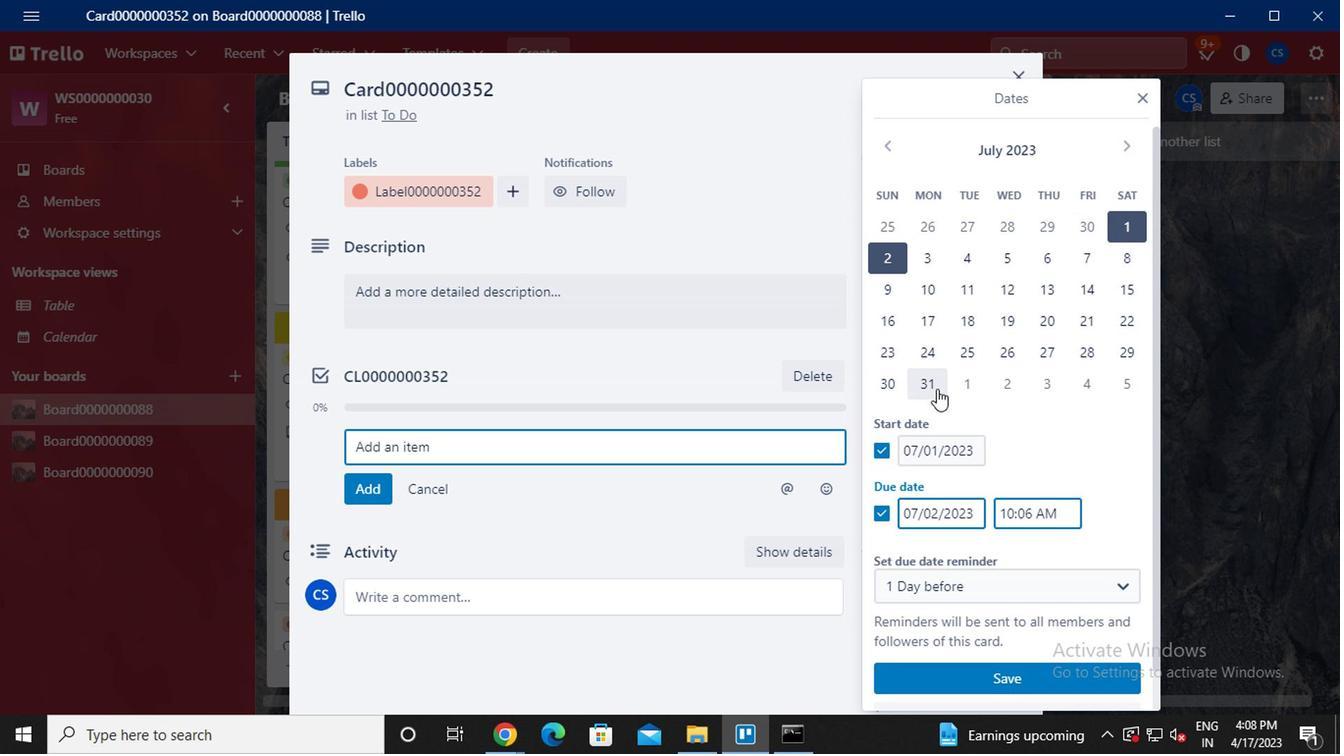 
Action: Mouse moved to (1024, 679)
Screenshot: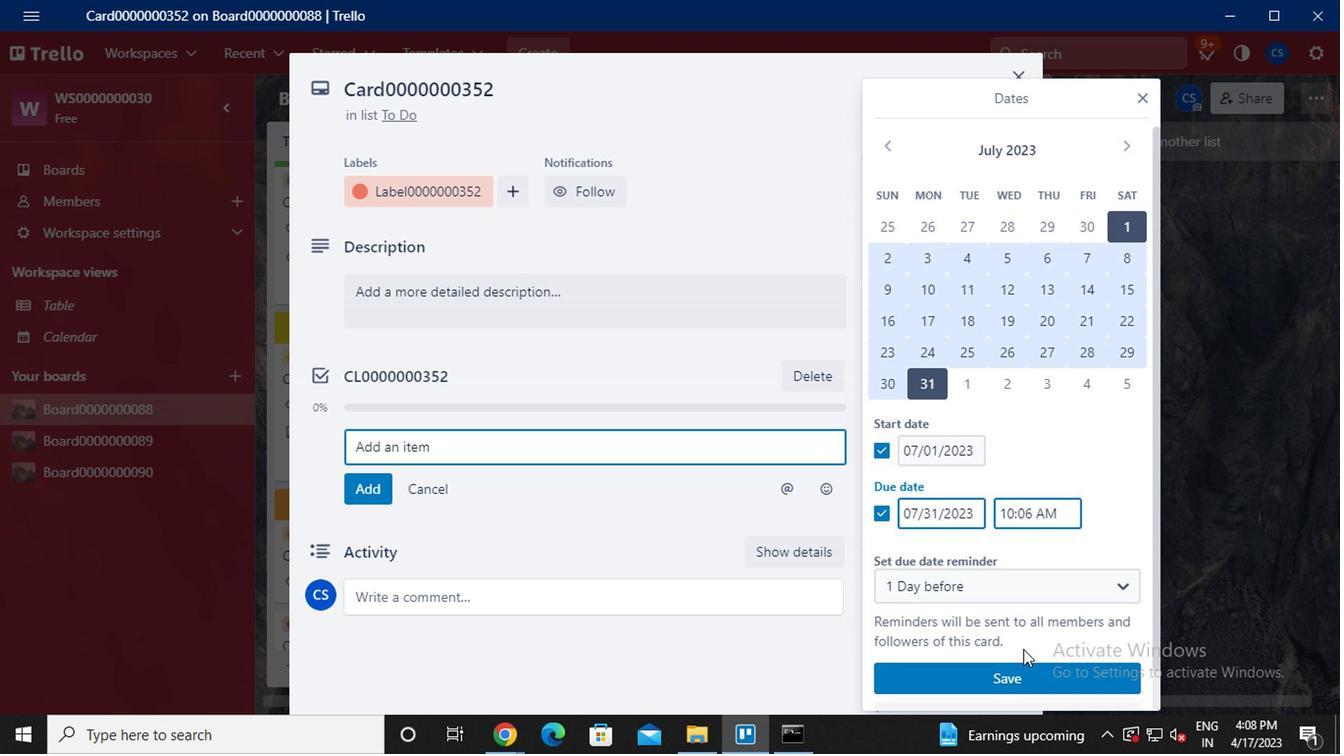
Action: Mouse pressed left at (1024, 679)
Screenshot: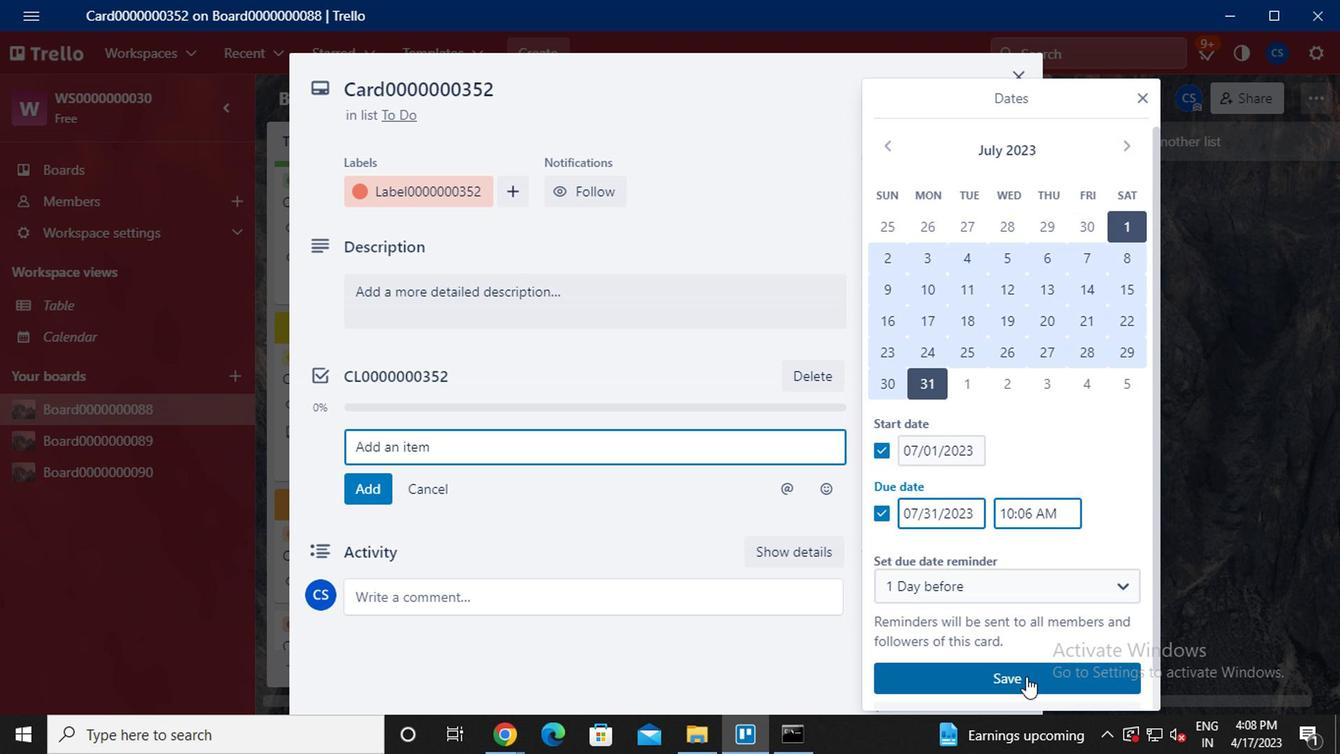 
Action: Mouse moved to (868, 527)
Screenshot: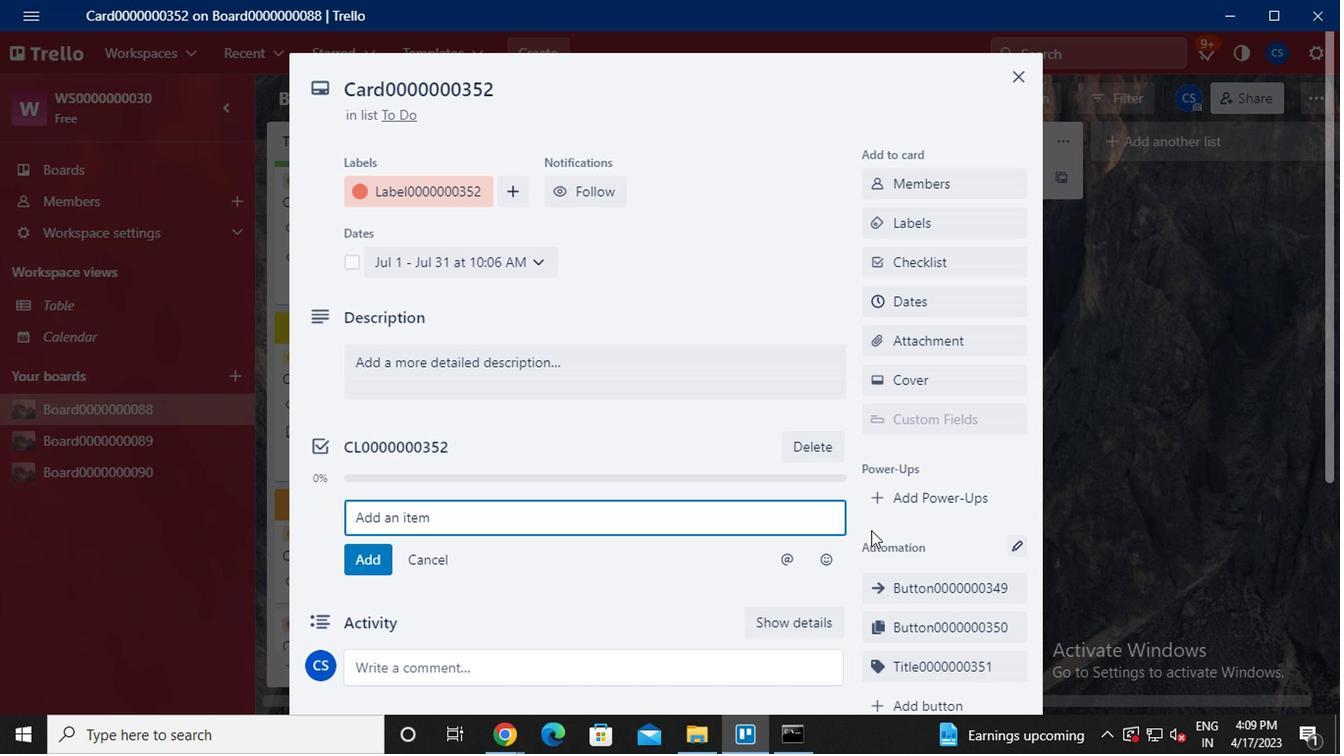 
